 Task:  Click on Golf Select Pick Sheet First name Ava Last name Lewis and  Email softage.6@softage.net Group 1 Viktor Hovland Group 2 Collin Morikawa Bonus Golfer Viktor Hovland Group 3 Tyrrell Hatton Group 4 Keegan Bradley #1 Golfer For The Week Keegan Bradley Tie-Breaker Score 1 Submit pick sheet
Action: Mouse moved to (377, 296)
Screenshot: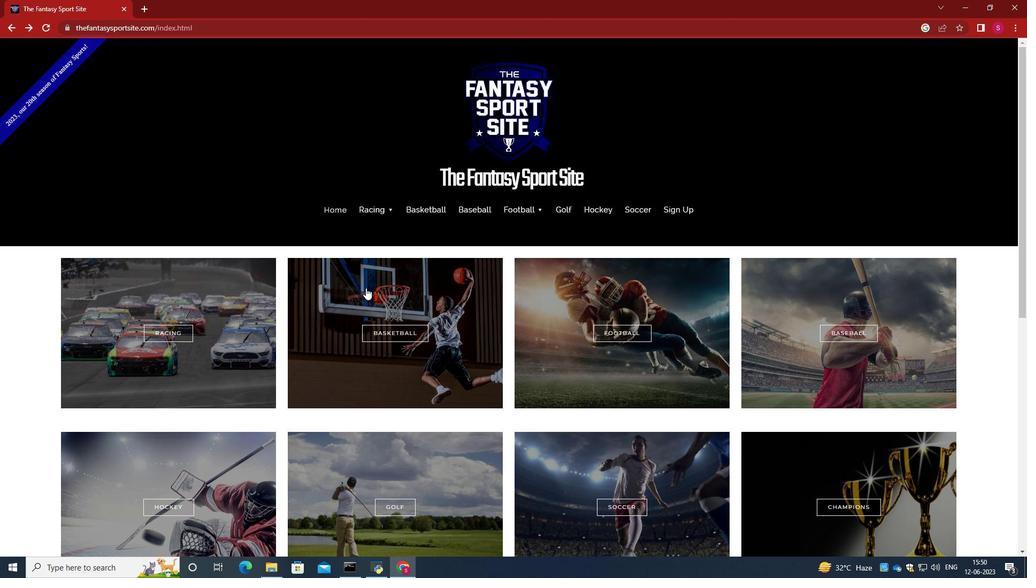 
Action: Mouse scrolled (377, 296) with delta (0, 0)
Screenshot: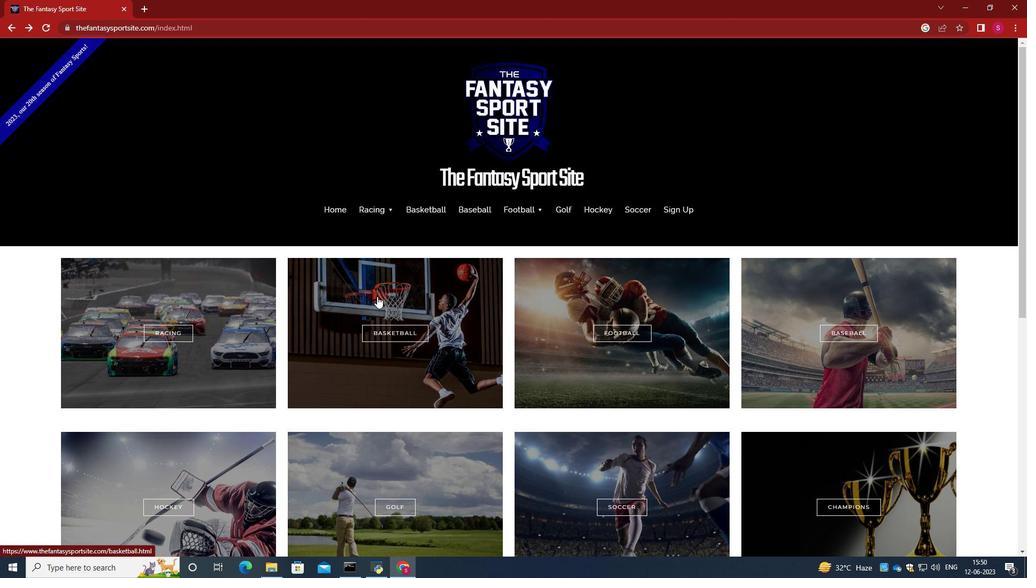 
Action: Mouse scrolled (377, 296) with delta (0, 0)
Screenshot: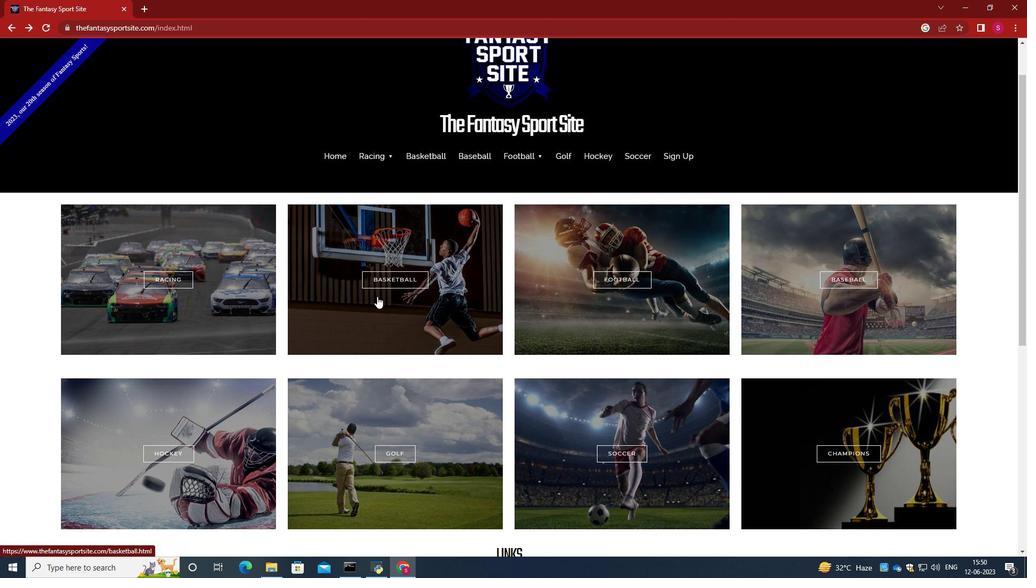 
Action: Mouse scrolled (377, 296) with delta (0, 0)
Screenshot: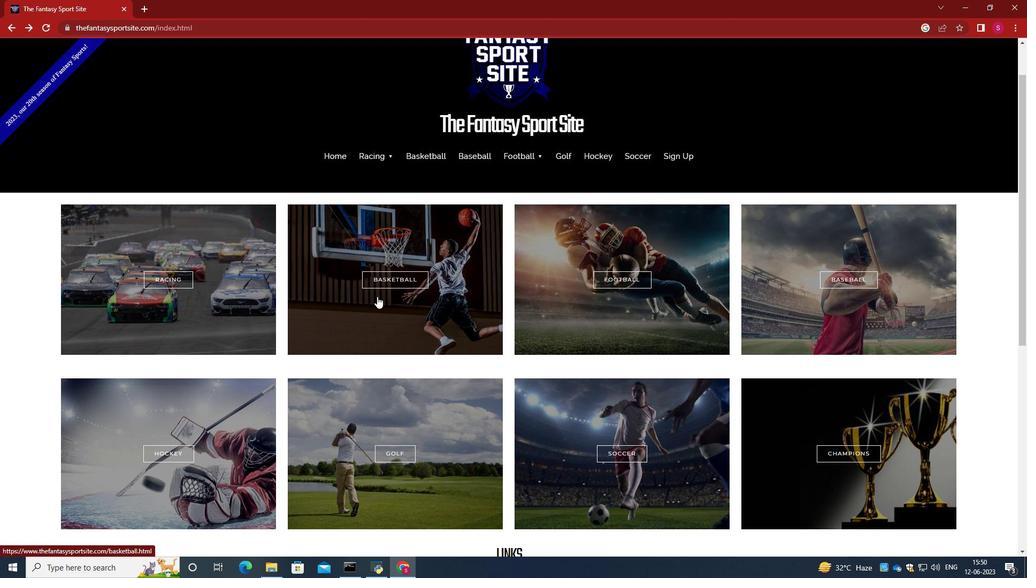 
Action: Mouse moved to (401, 340)
Screenshot: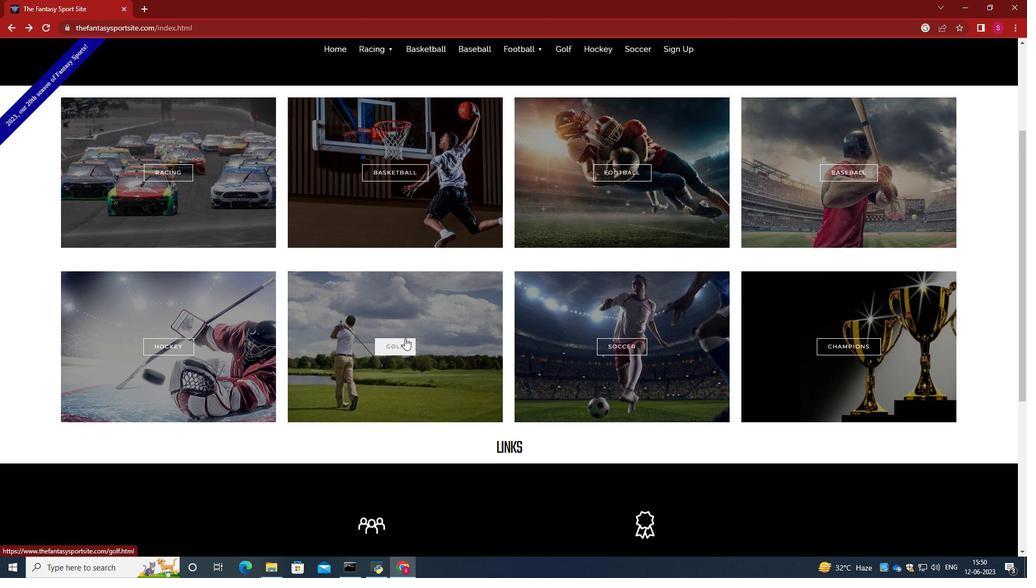 
Action: Mouse pressed left at (401, 340)
Screenshot: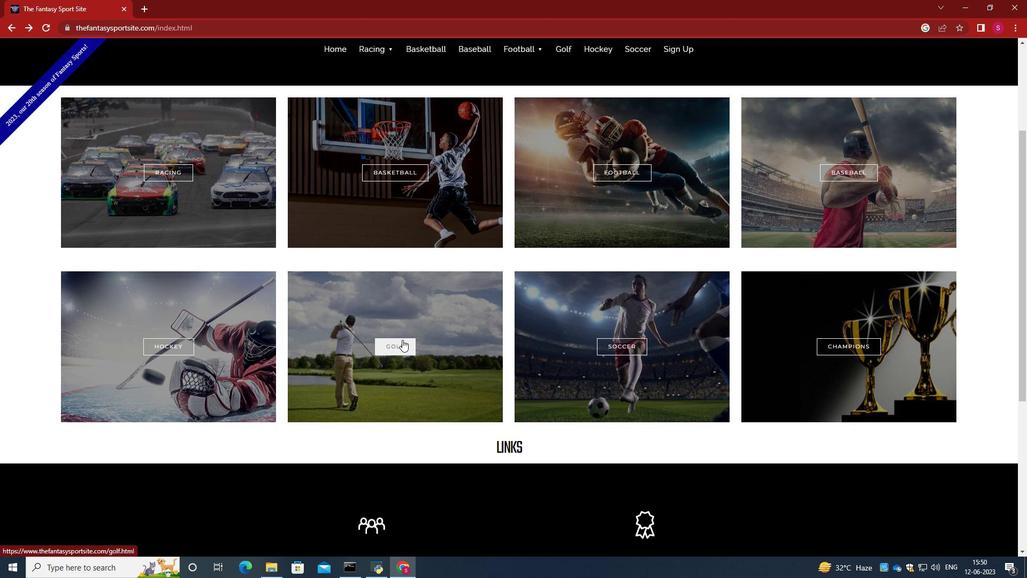
Action: Mouse moved to (445, 336)
Screenshot: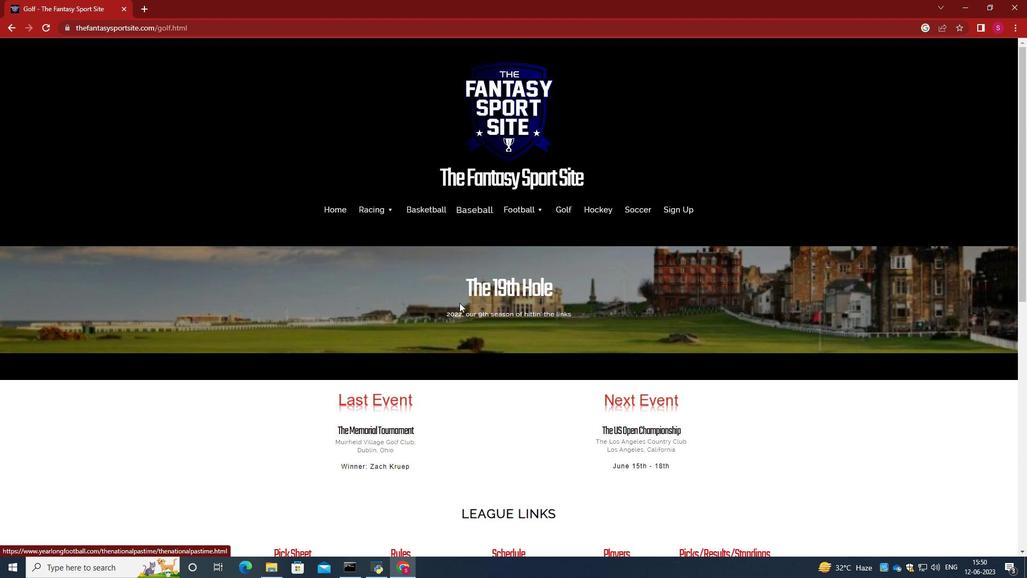 
Action: Mouse scrolled (445, 335) with delta (0, 0)
Screenshot: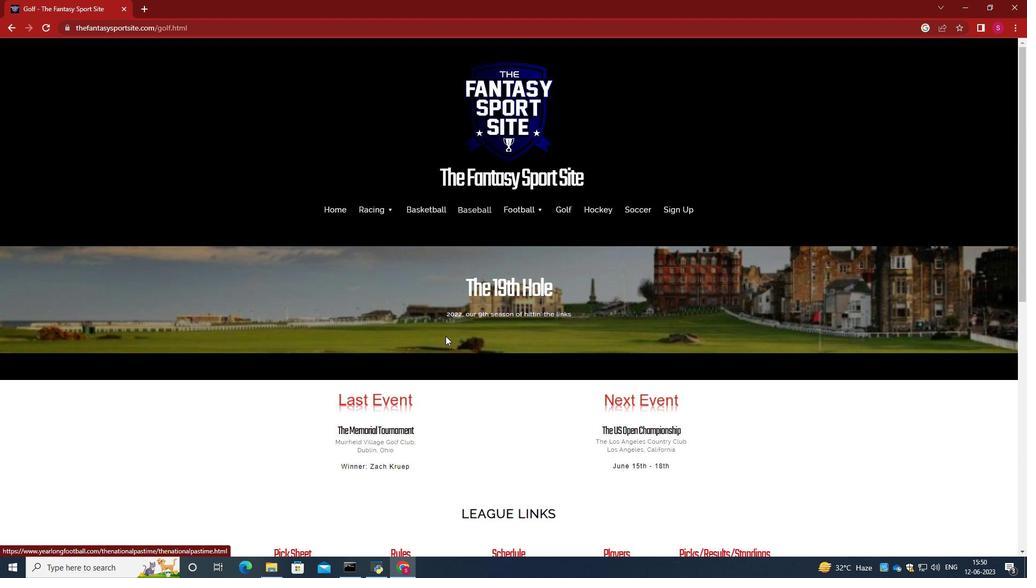 
Action: Mouse scrolled (445, 335) with delta (0, 0)
Screenshot: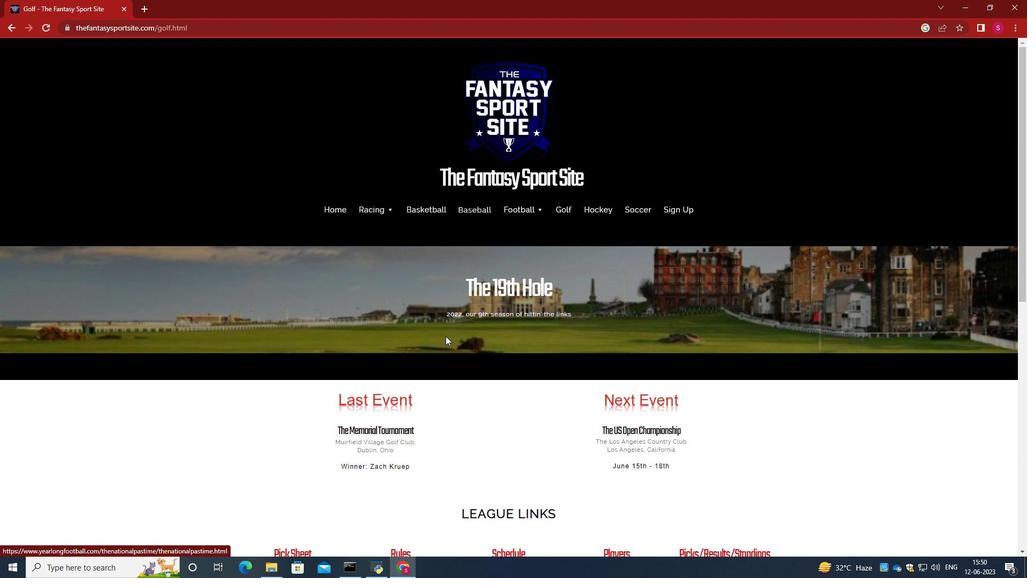 
Action: Mouse scrolled (445, 335) with delta (0, 0)
Screenshot: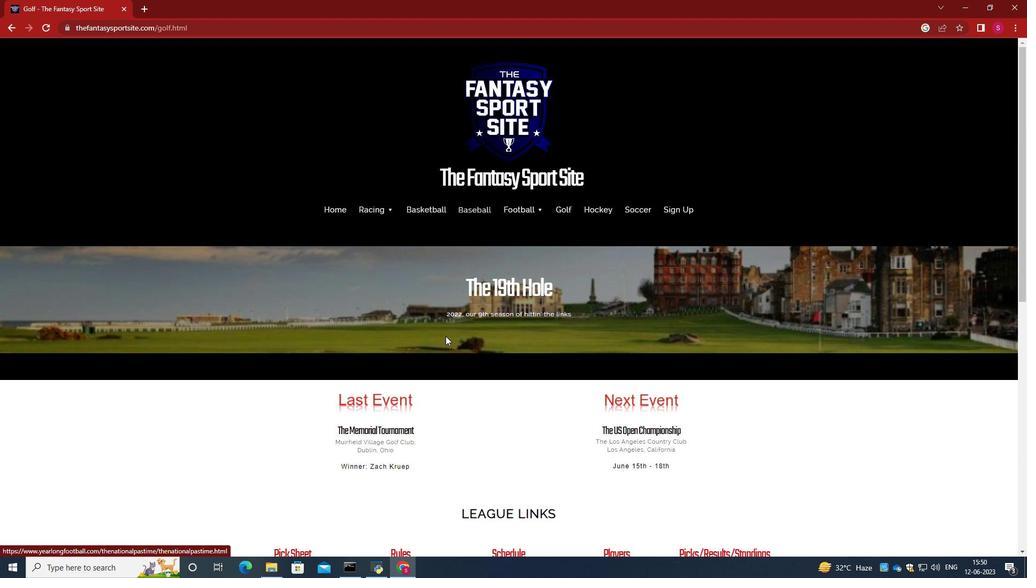 
Action: Mouse scrolled (445, 335) with delta (0, 0)
Screenshot: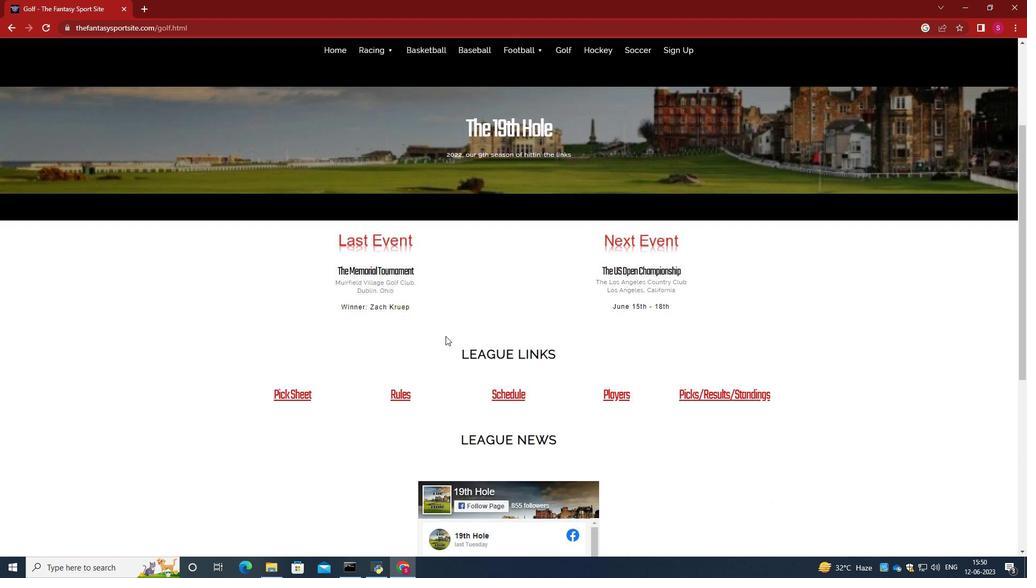 
Action: Mouse scrolled (445, 335) with delta (0, 0)
Screenshot: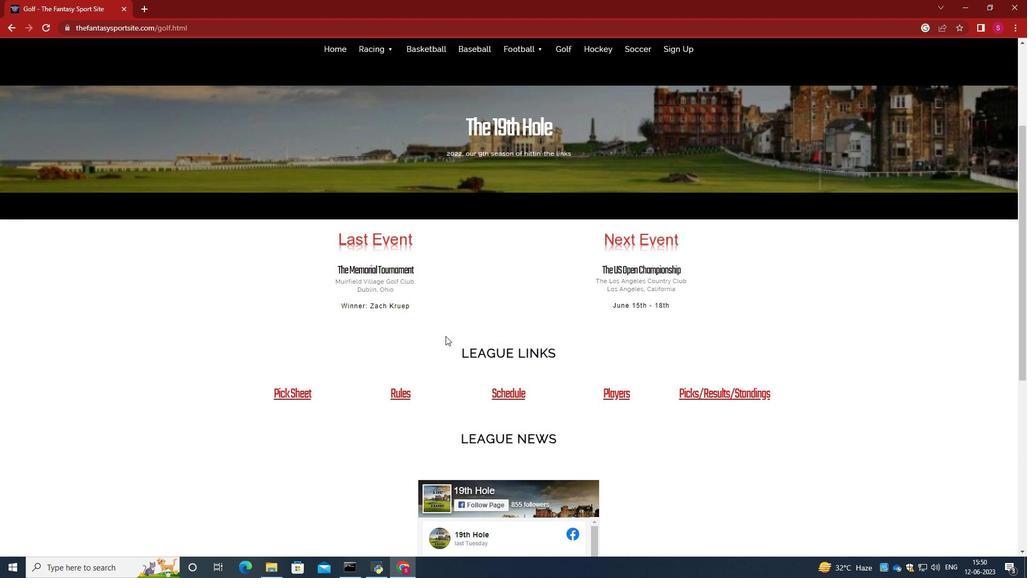 
Action: Mouse moved to (300, 288)
Screenshot: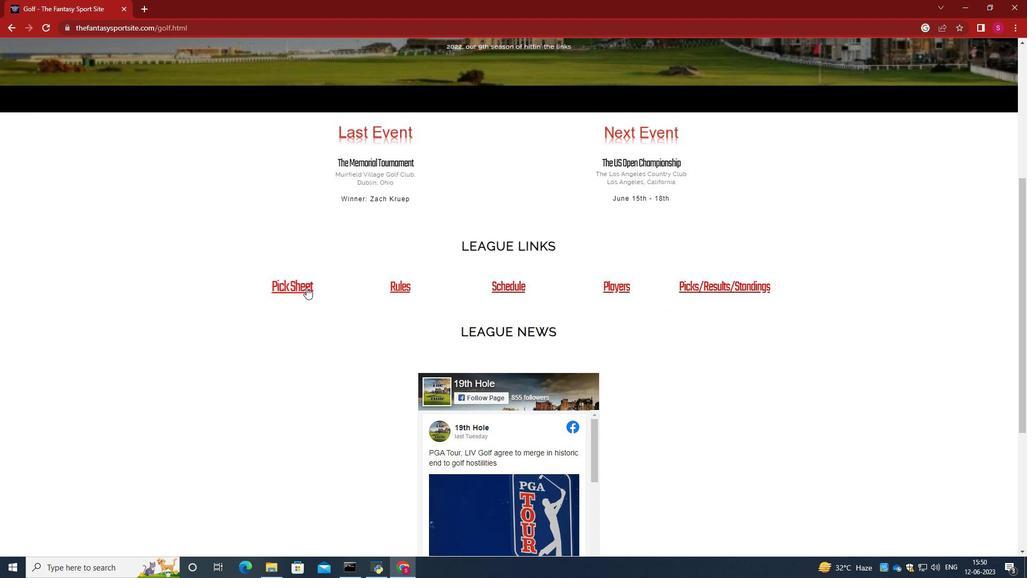 
Action: Mouse pressed left at (300, 288)
Screenshot: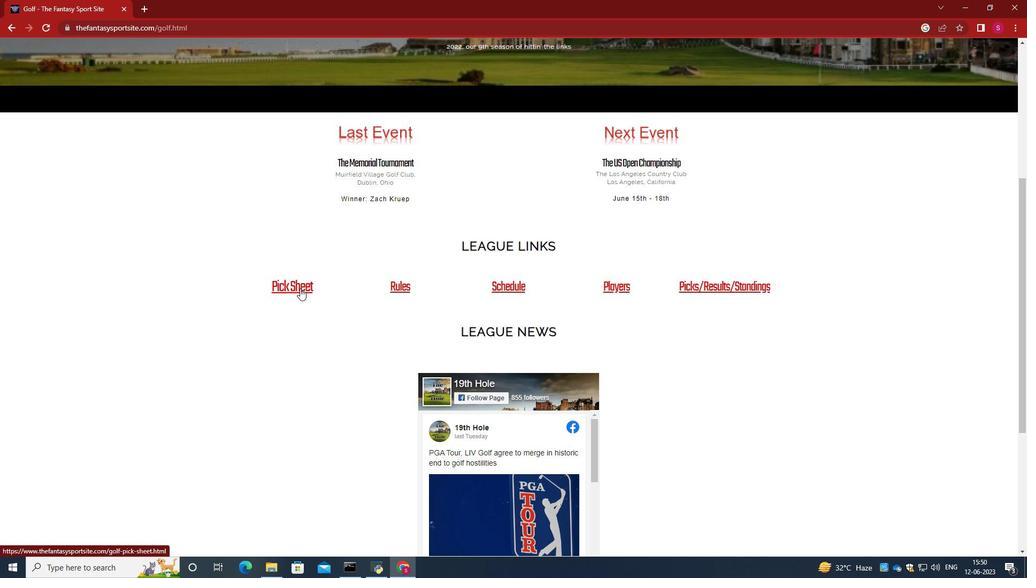 
Action: Mouse moved to (503, 229)
Screenshot: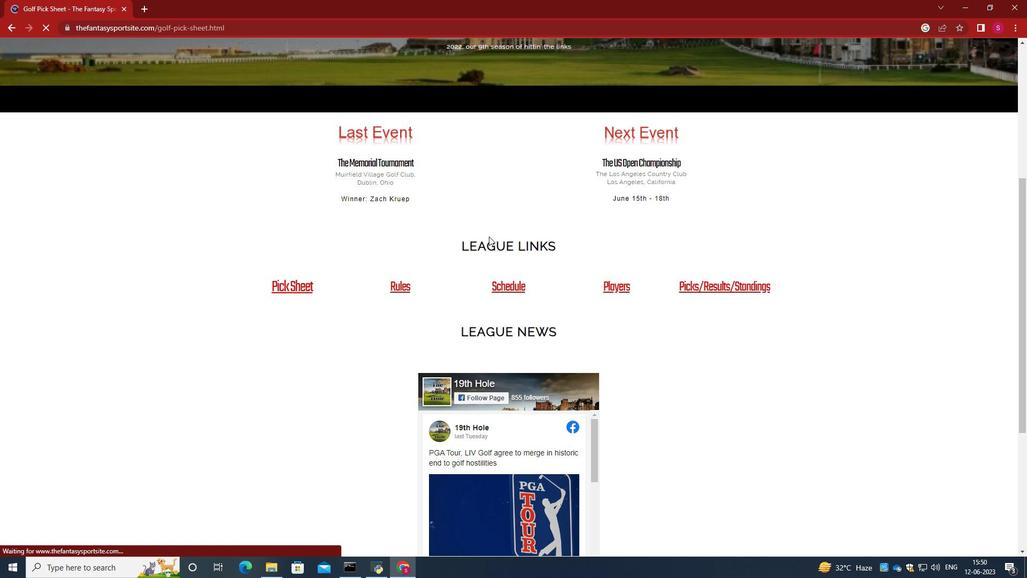 
Action: Mouse scrolled (503, 228) with delta (0, 0)
Screenshot: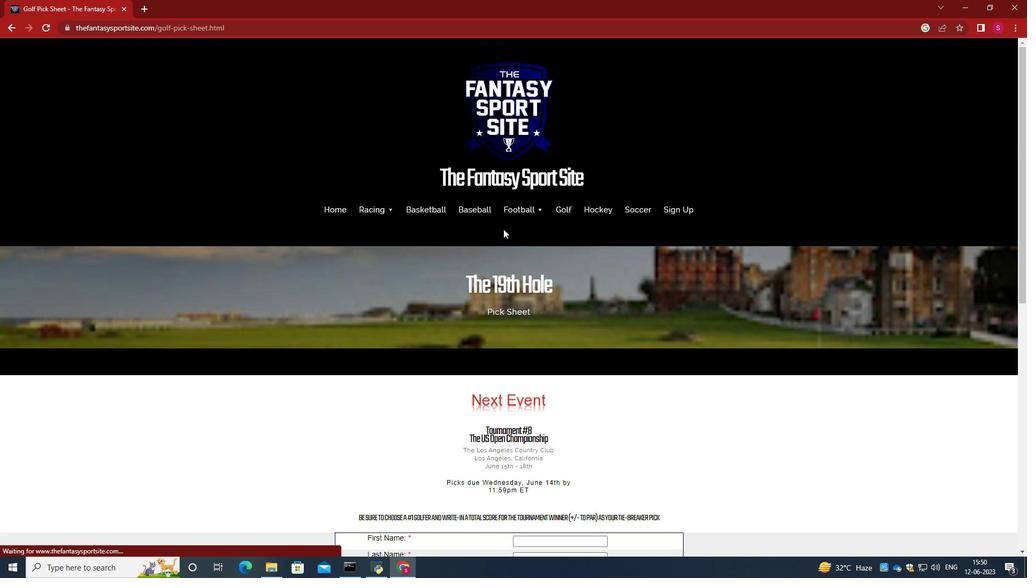 
Action: Mouse scrolled (503, 228) with delta (0, 0)
Screenshot: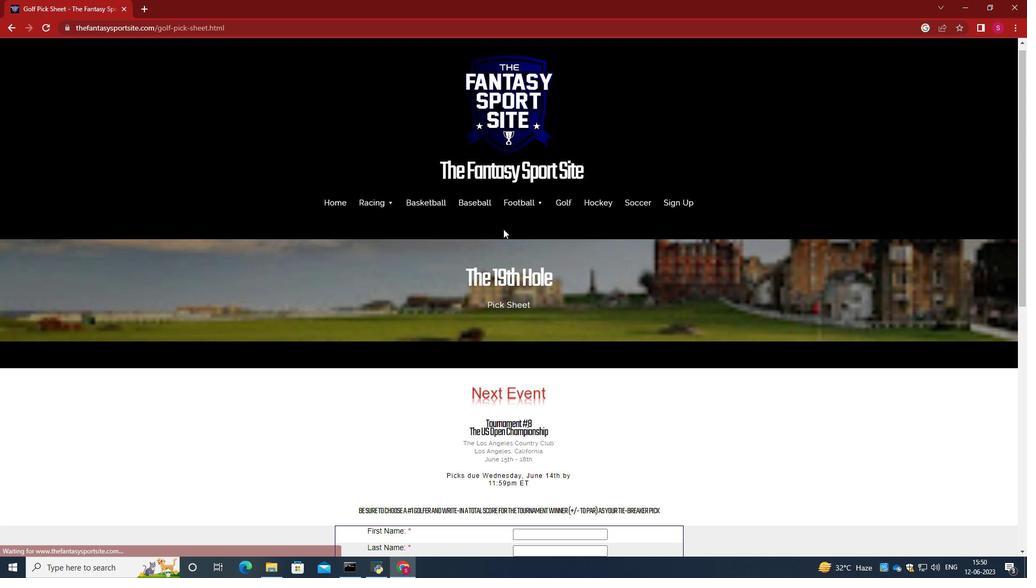 
Action: Mouse scrolled (503, 228) with delta (0, 0)
Screenshot: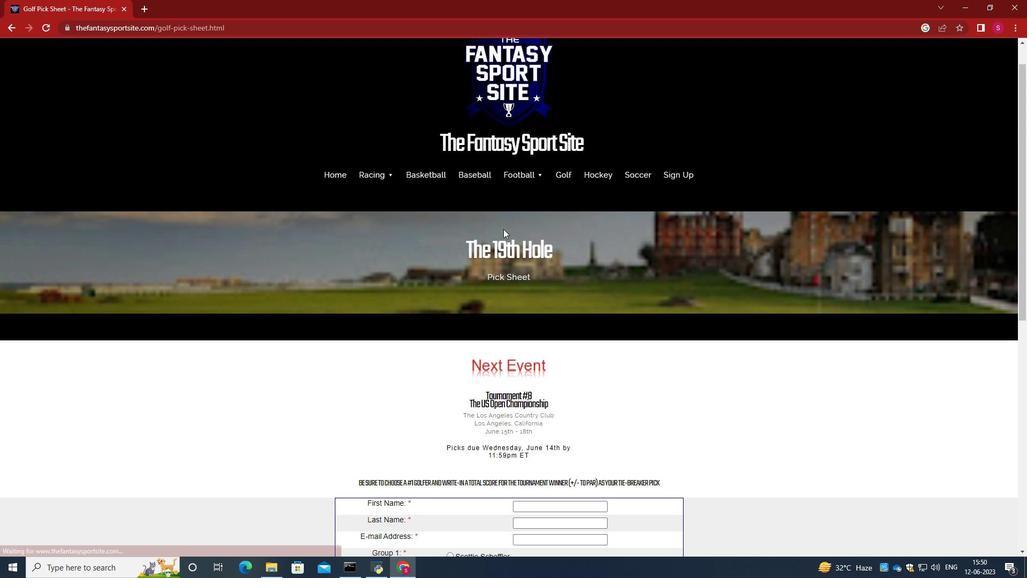 
Action: Mouse moved to (517, 262)
Screenshot: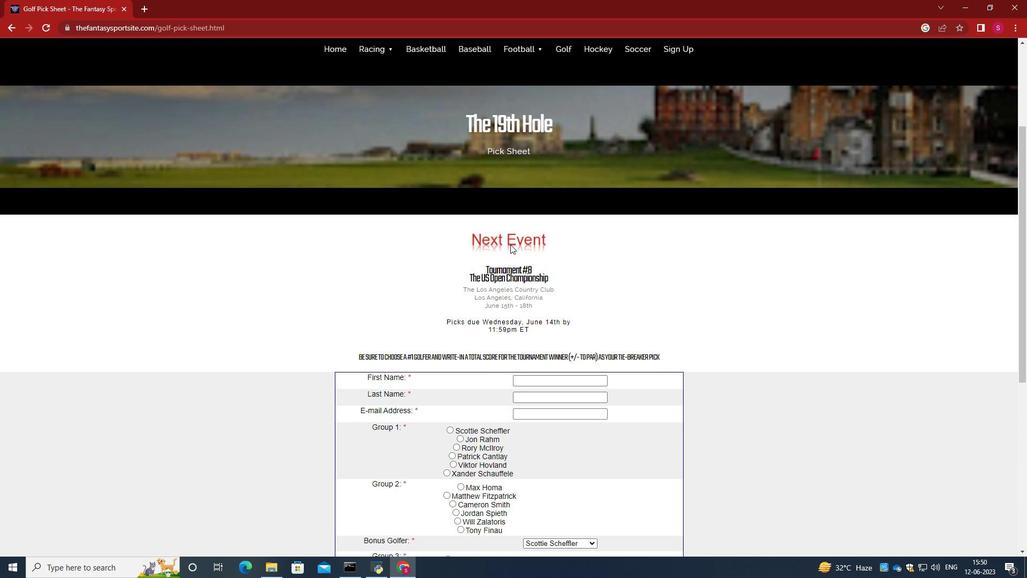 
Action: Mouse scrolled (517, 261) with delta (0, 0)
Screenshot: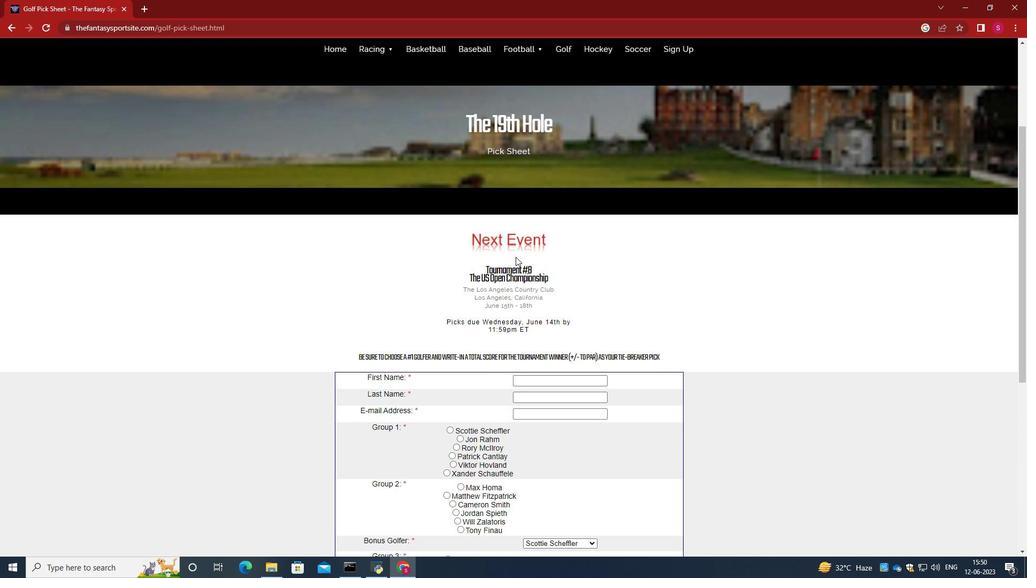 
Action: Mouse moved to (542, 328)
Screenshot: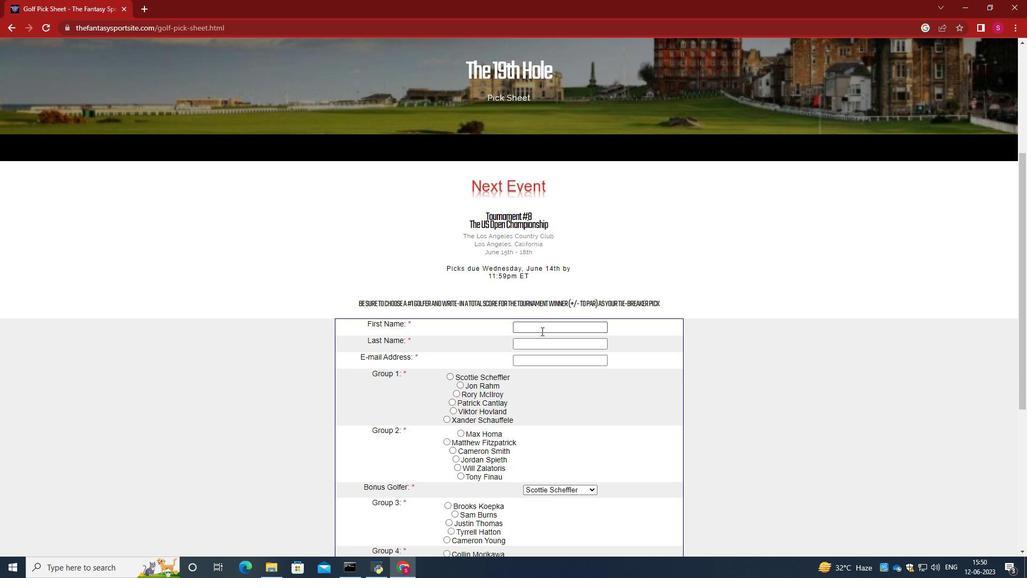 
Action: Mouse scrolled (542, 327) with delta (0, 0)
Screenshot: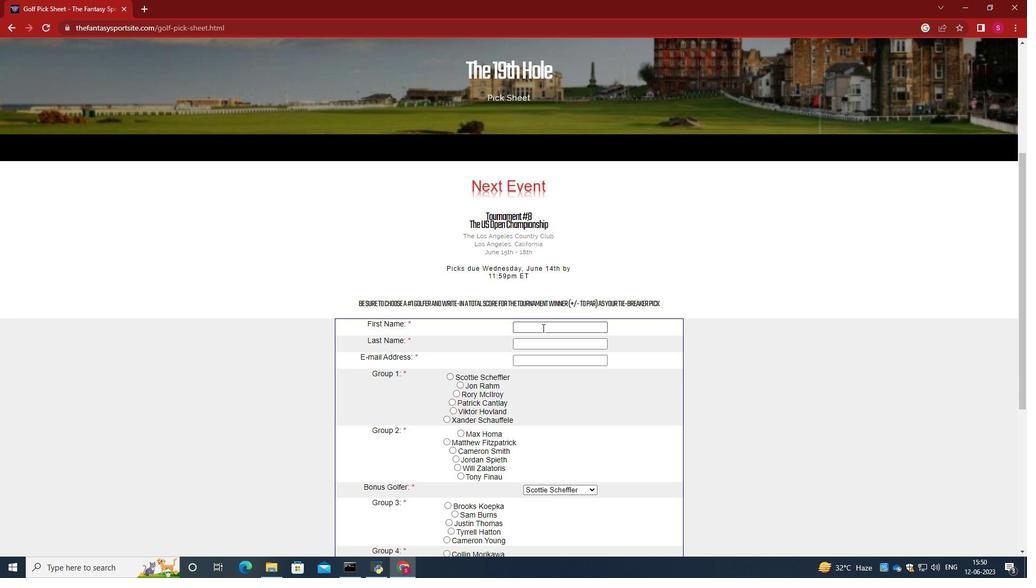 
Action: Mouse moved to (540, 271)
Screenshot: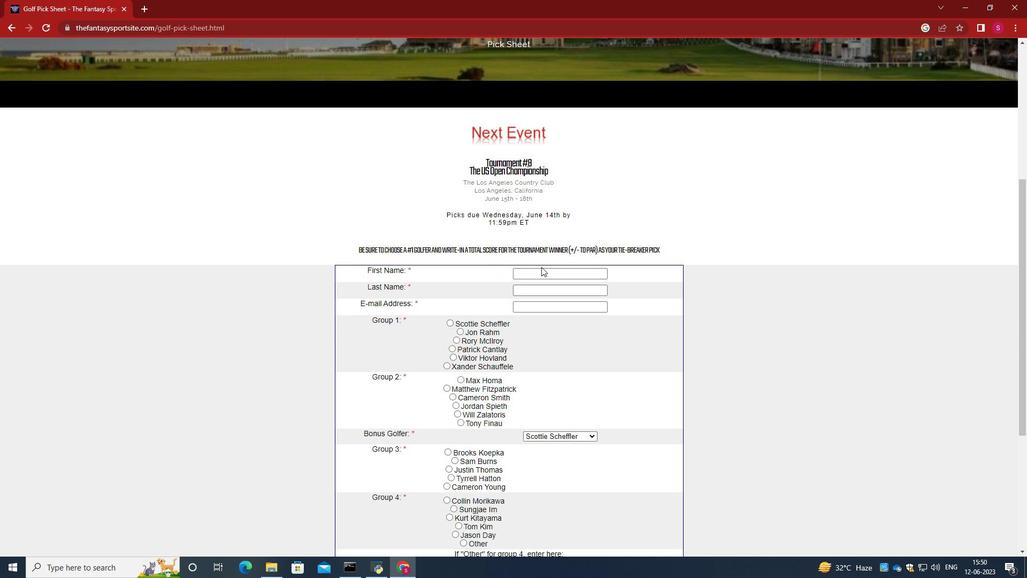 
Action: Mouse pressed left at (540, 271)
Screenshot: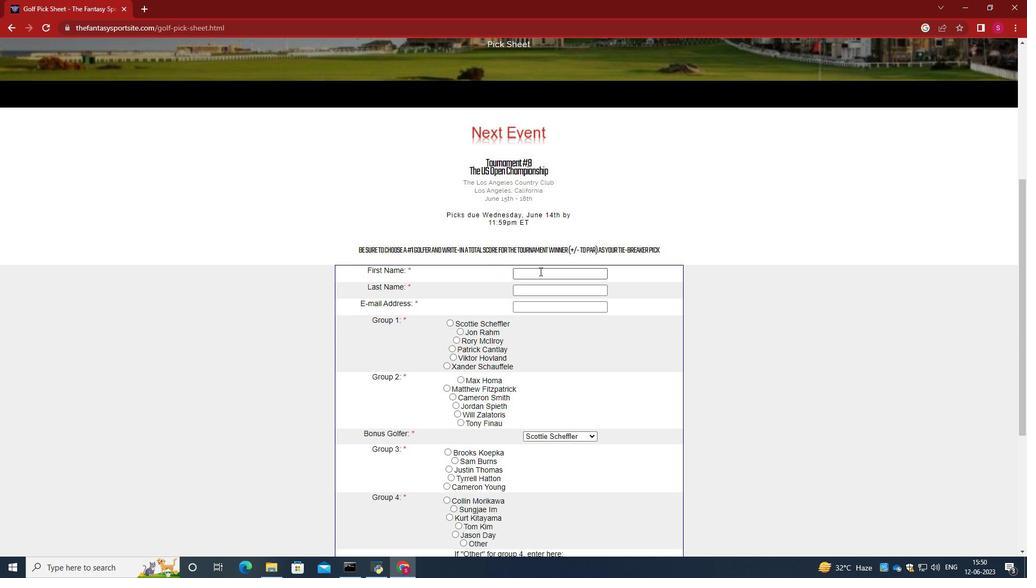 
Action: Key pressed <Key.caps_lock><Key.caps_lock><Key.caps_lock>A<Key.caps_lock>ca<Key.backspace><Key.backspace>va<Key.tab><Key.caps_lock>L<Key.caps_lock>ewis<Key.tab>softage.6<Key.shift>@softage.net
Screenshot: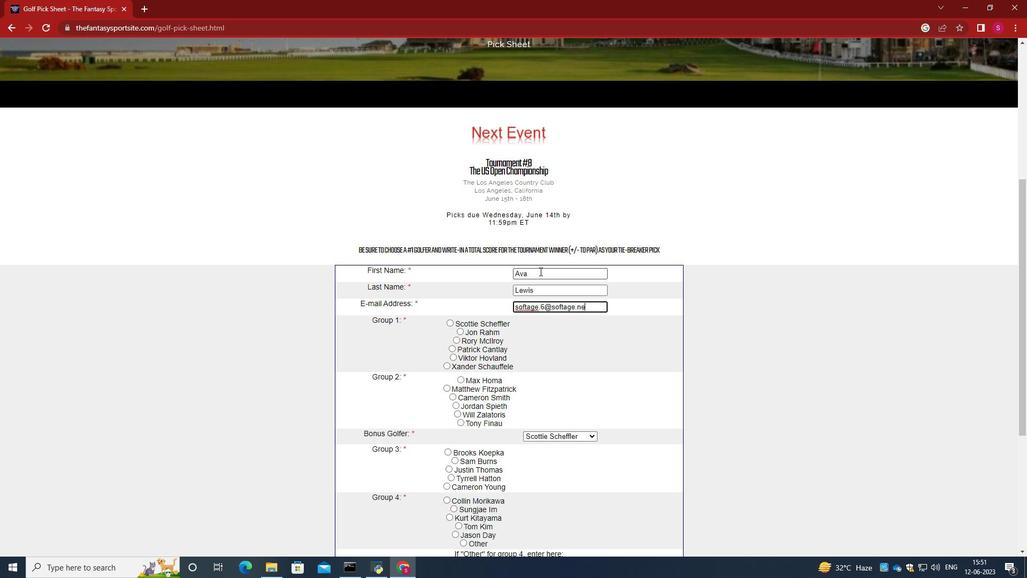 
Action: Mouse moved to (579, 327)
Screenshot: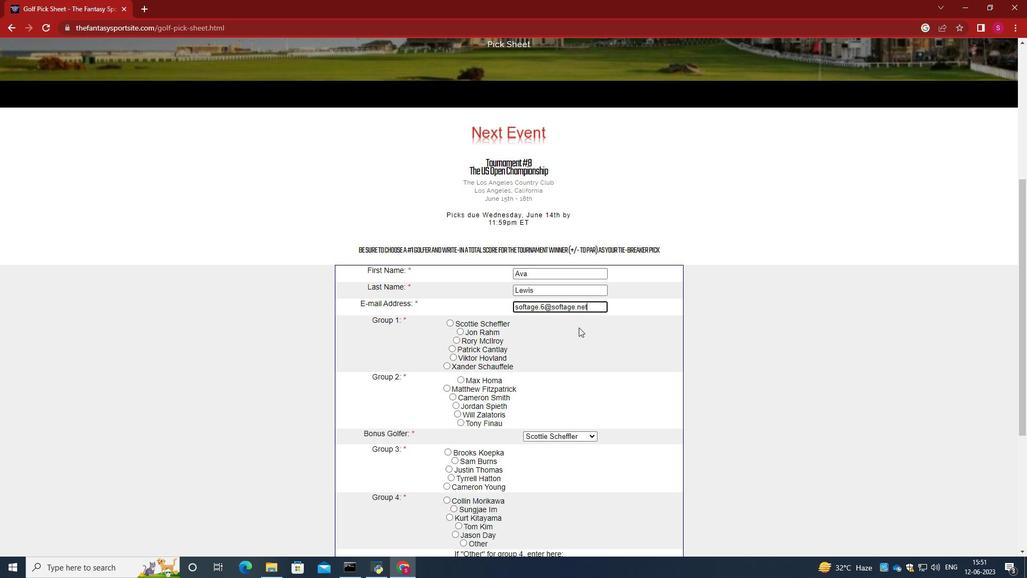 
Action: Mouse pressed left at (579, 327)
Screenshot: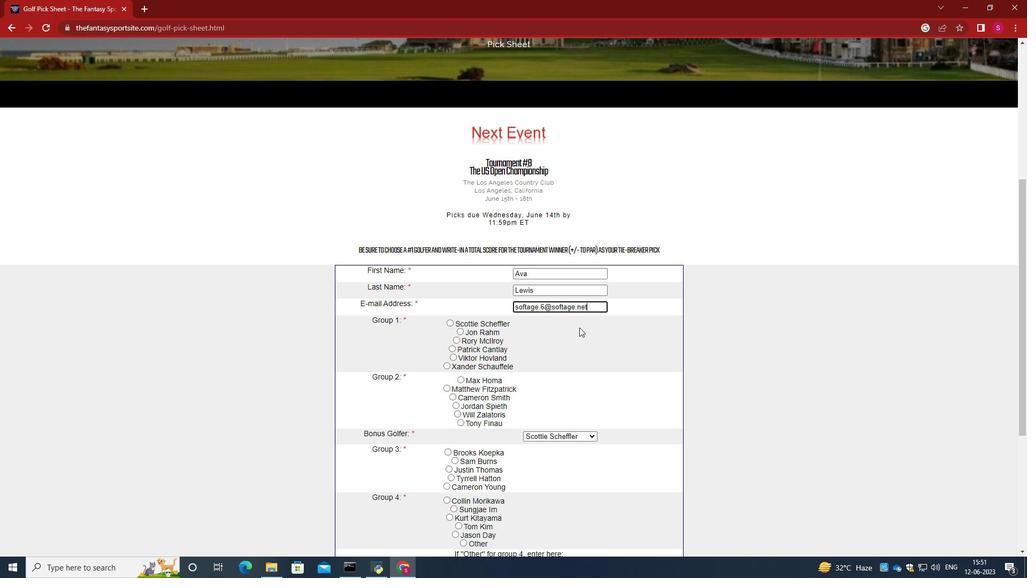 
Action: Mouse moved to (452, 358)
Screenshot: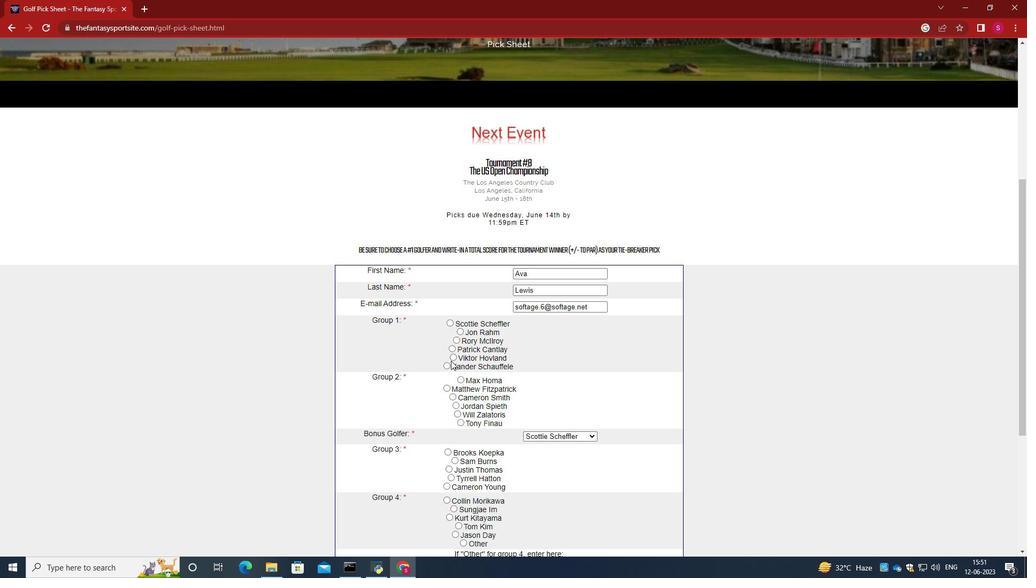 
Action: Mouse pressed left at (452, 358)
Screenshot: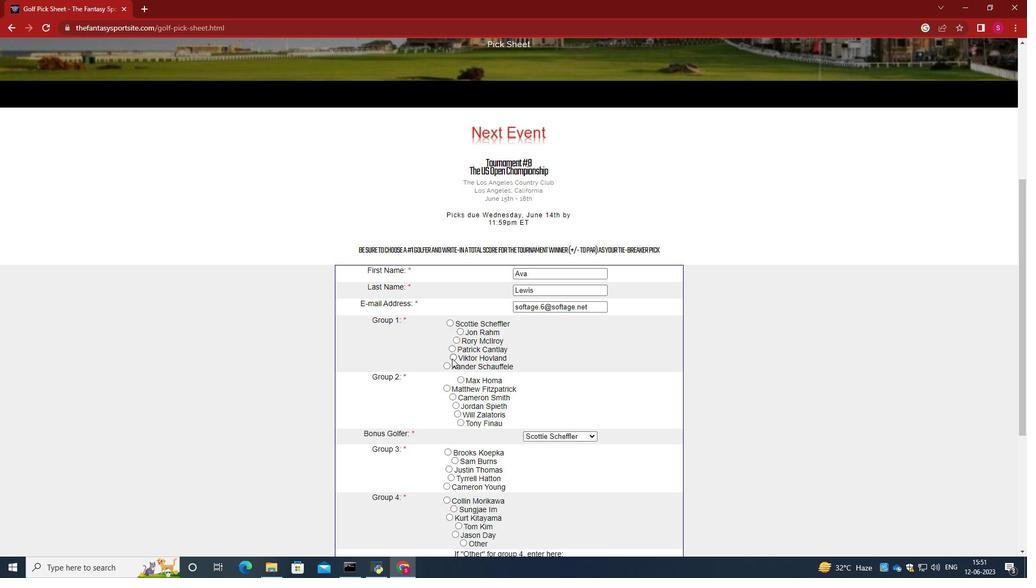 
Action: Mouse moved to (529, 353)
Screenshot: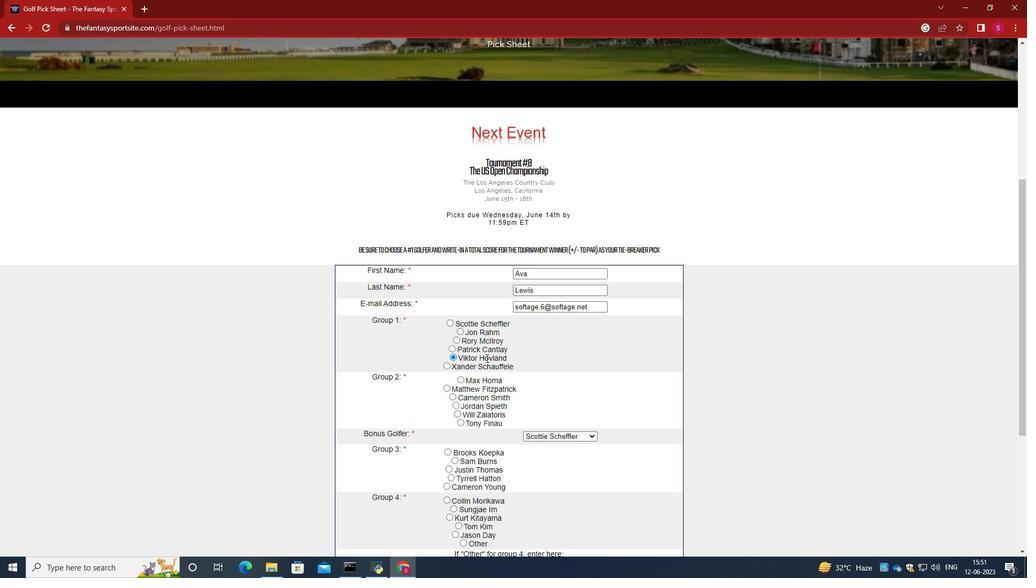 
Action: Mouse scrolled (529, 352) with delta (0, 0)
Screenshot: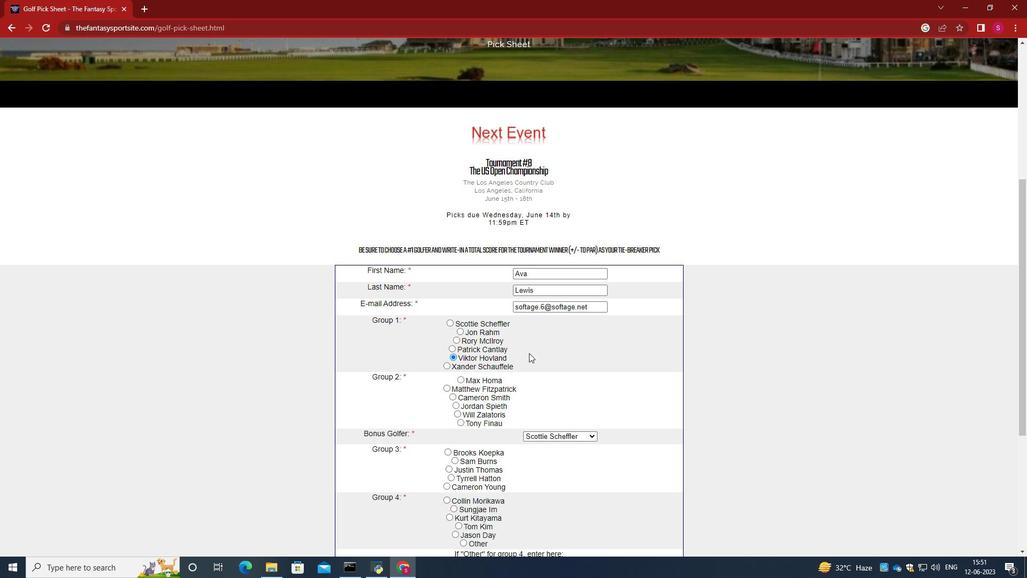 
Action: Mouse moved to (458, 355)
Screenshot: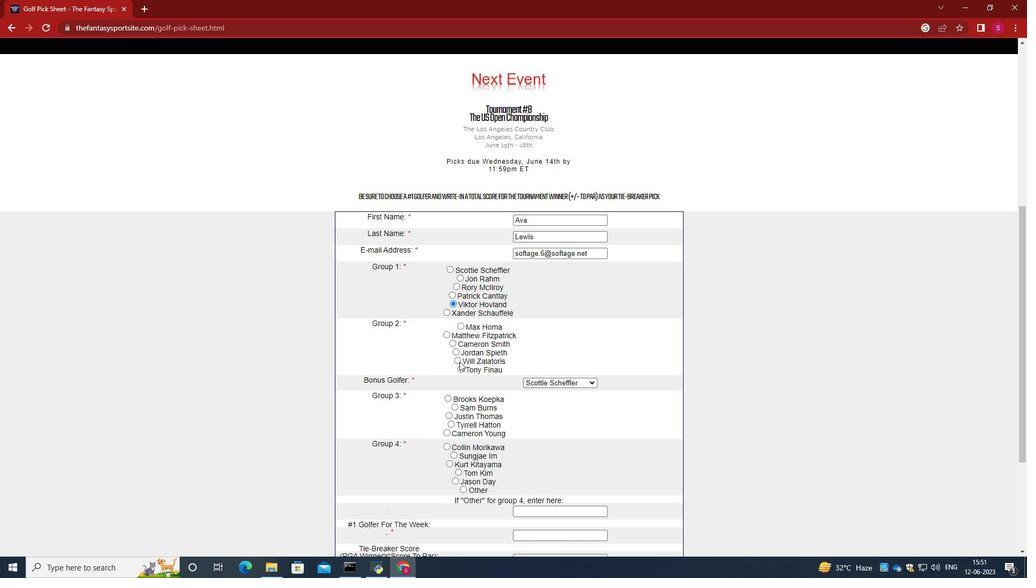 
Action: Mouse pressed left at (458, 355)
Screenshot: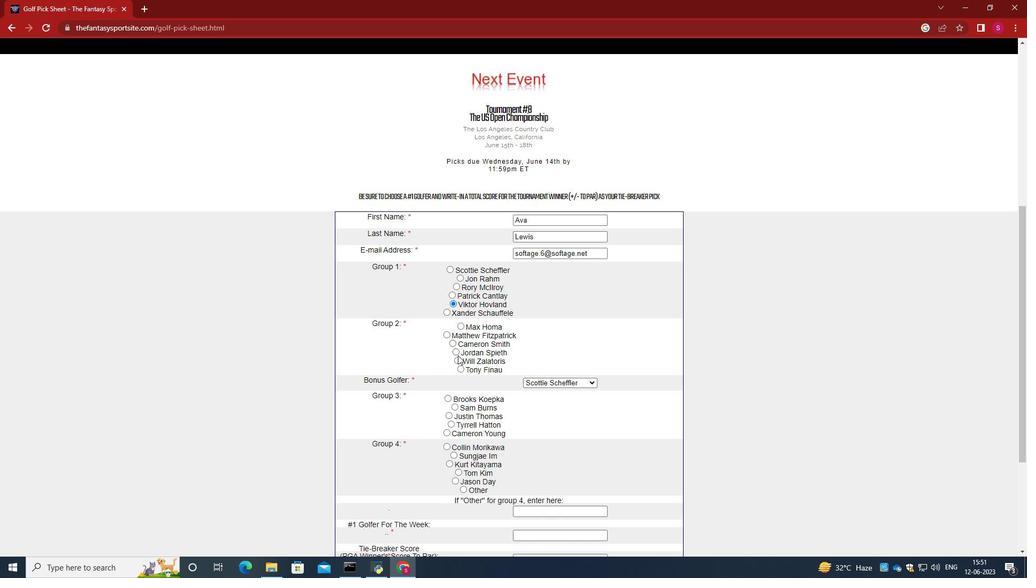 
Action: Mouse moved to (455, 353)
Screenshot: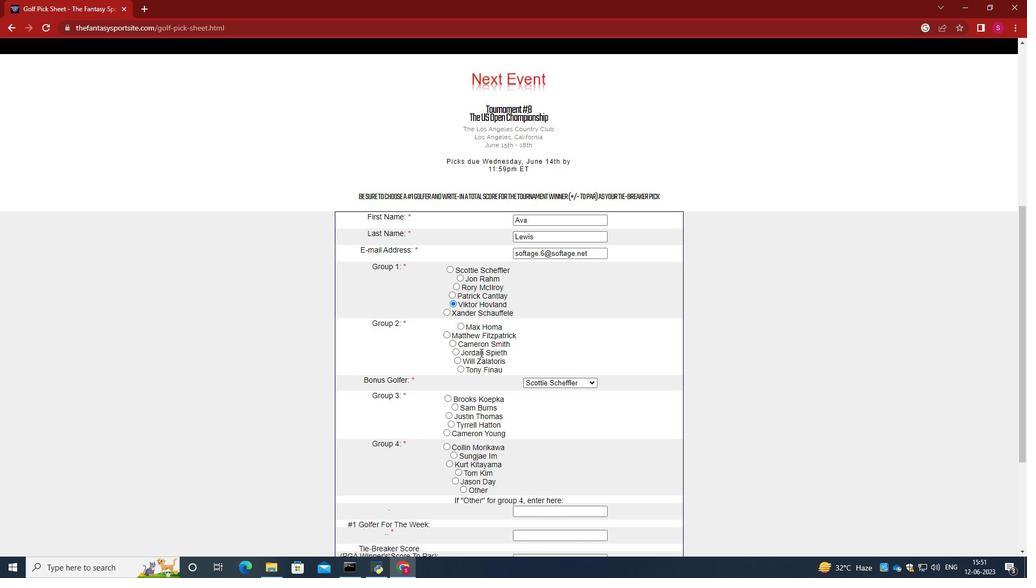 
Action: Mouse pressed left at (455, 353)
Screenshot: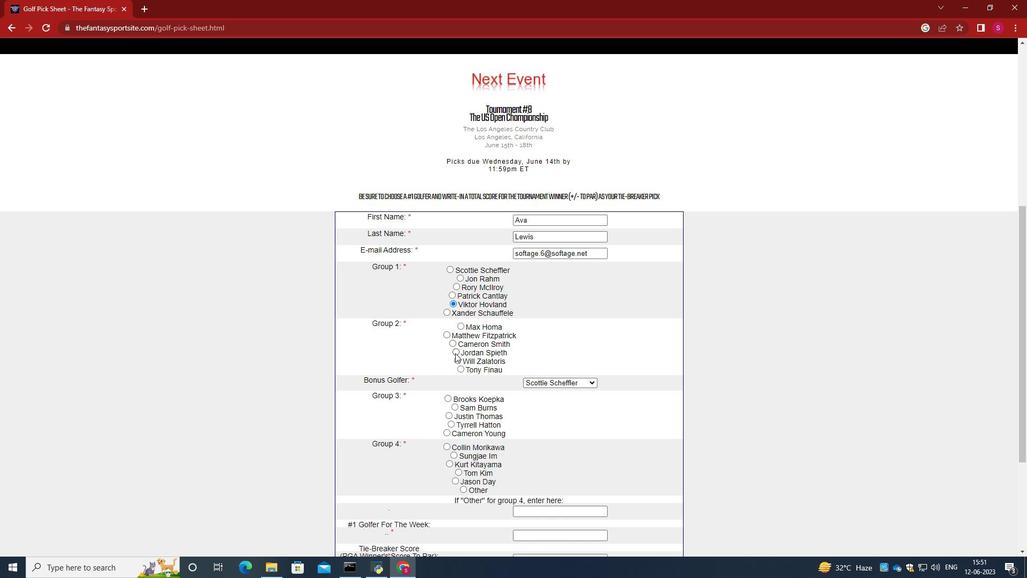 
Action: Mouse moved to (582, 350)
Screenshot: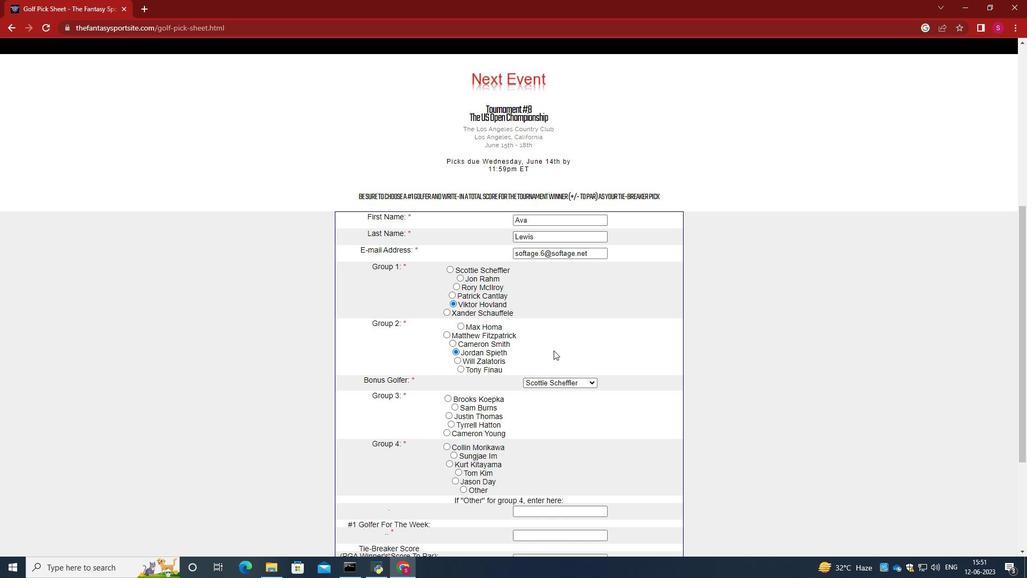 
Action: Mouse scrolled (582, 350) with delta (0, 0)
Screenshot: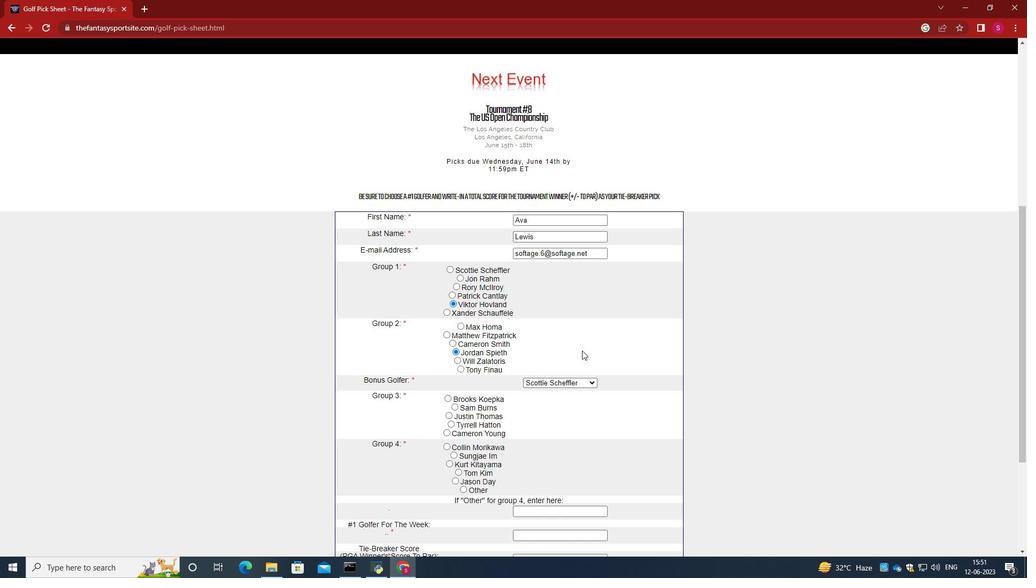 
Action: Mouse scrolled (582, 350) with delta (0, 0)
Screenshot: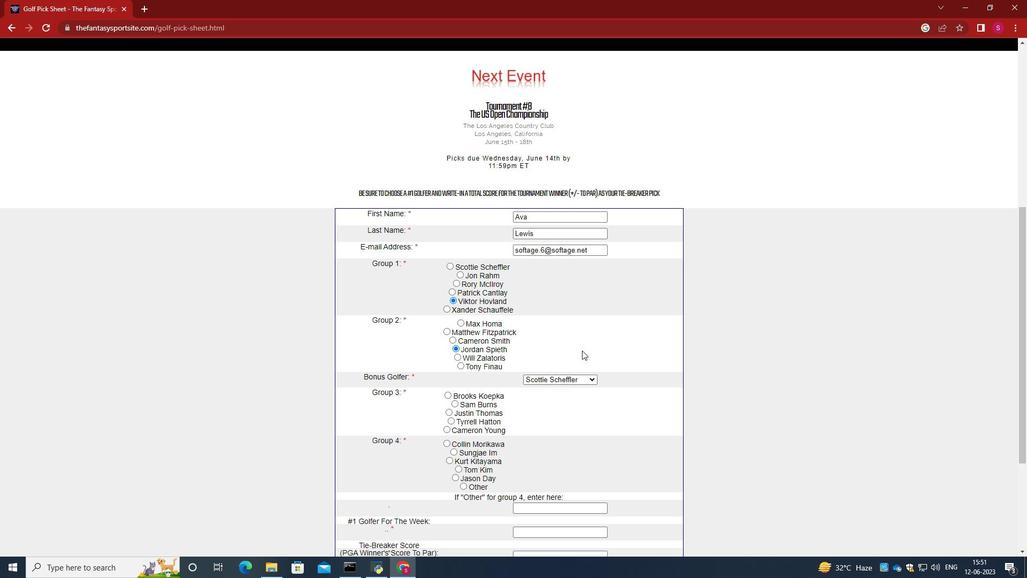 
Action: Mouse moved to (579, 278)
Screenshot: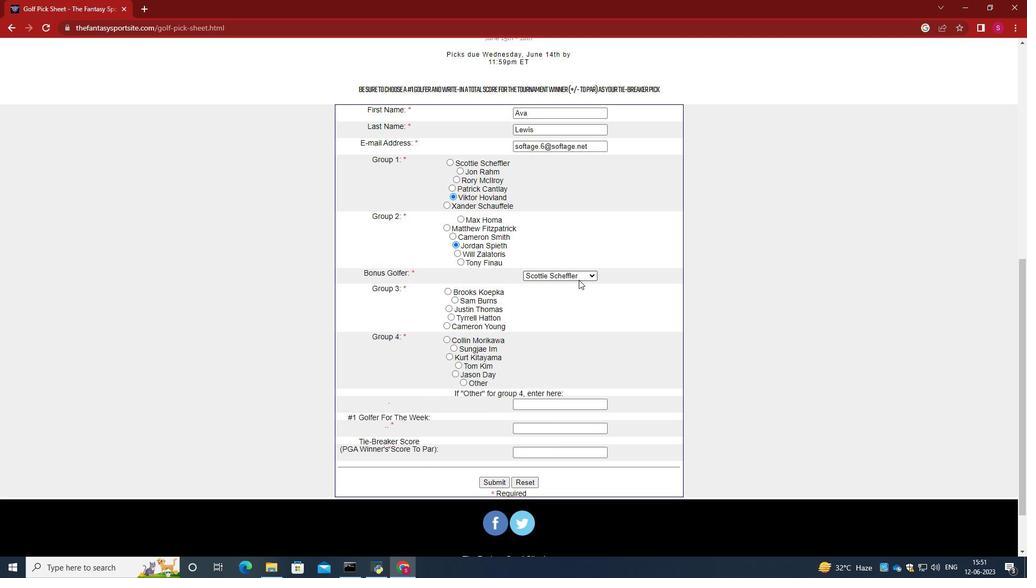 
Action: Mouse pressed left at (579, 278)
Screenshot: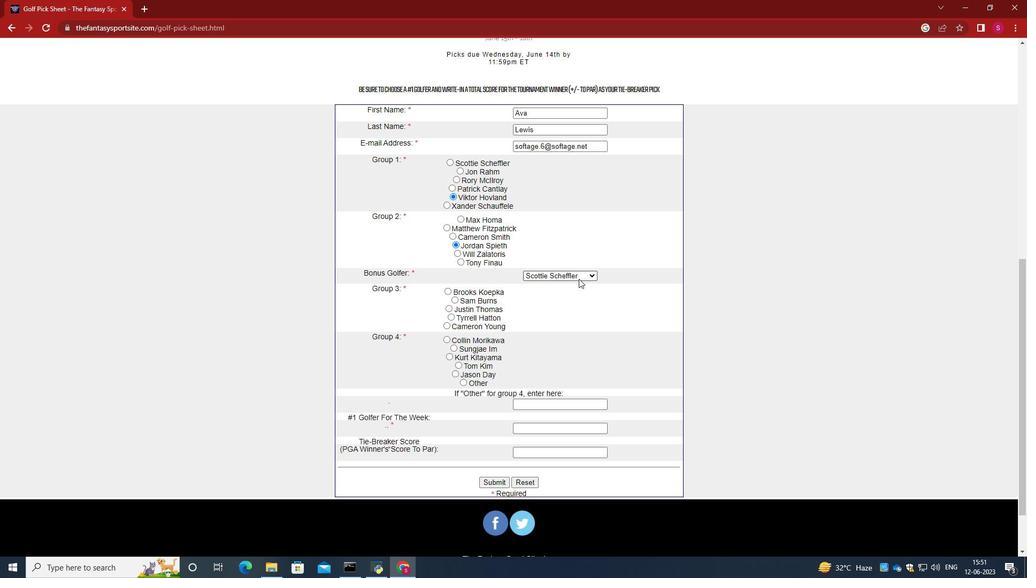 
Action: Mouse moved to (562, 320)
Screenshot: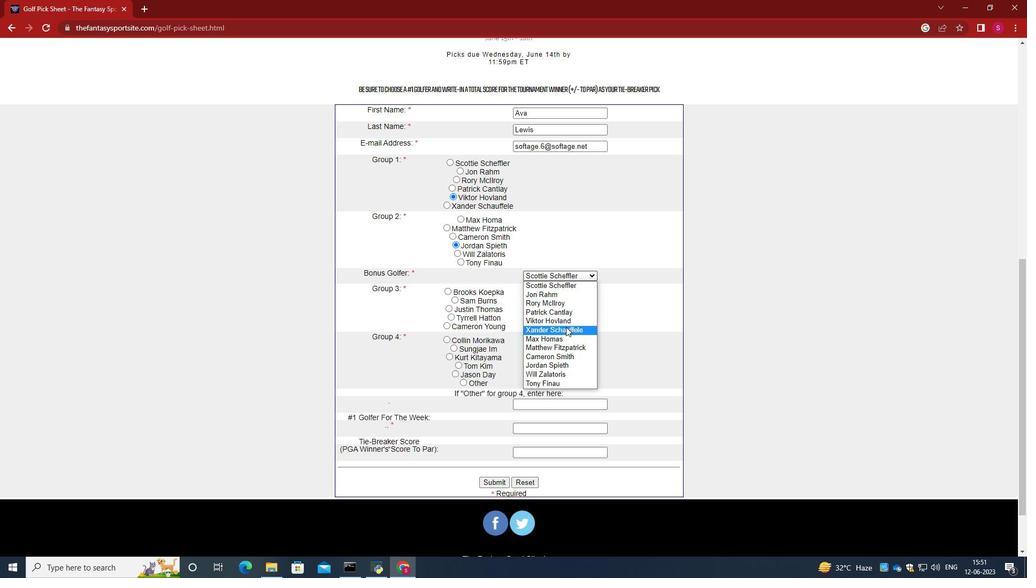 
Action: Mouse pressed left at (562, 320)
Screenshot: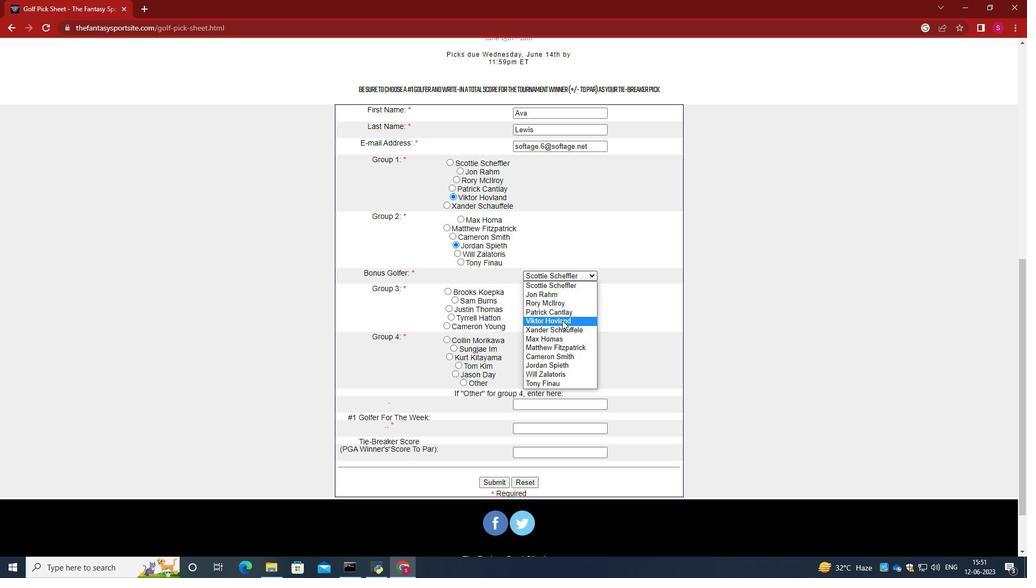 
Action: Mouse moved to (618, 288)
Screenshot: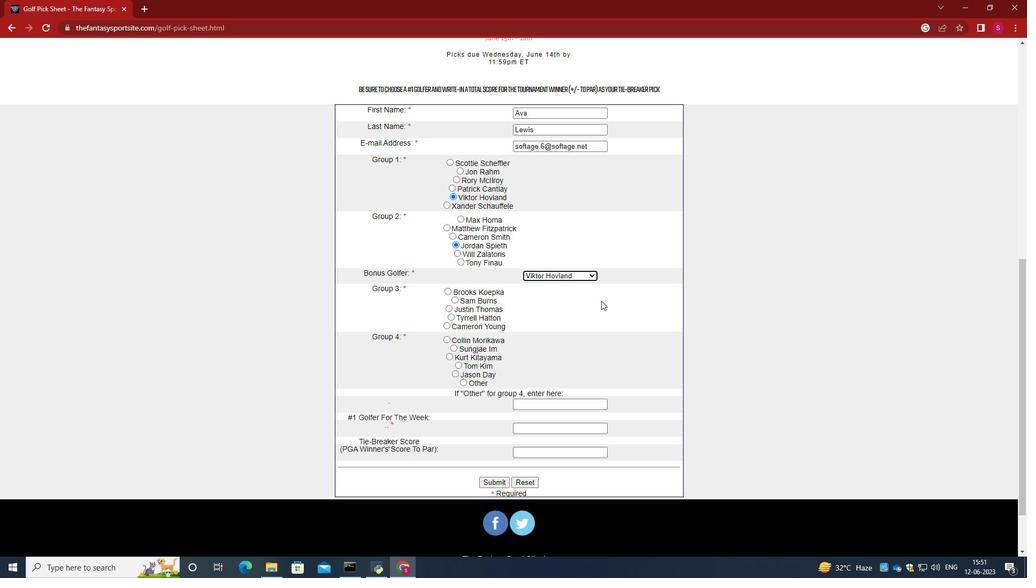 
Action: Mouse scrolled (618, 287) with delta (0, 0)
Screenshot: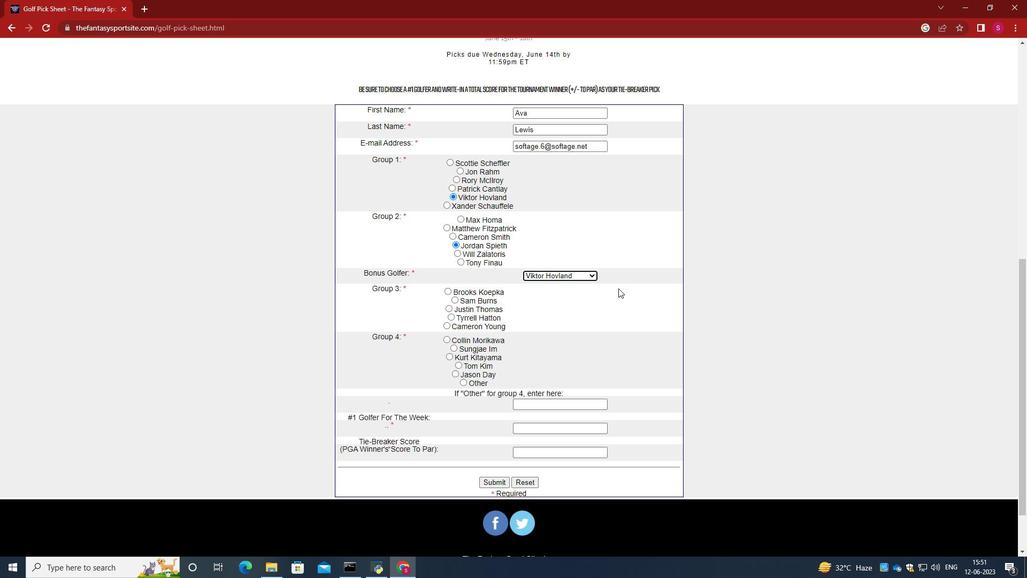 
Action: Mouse moved to (449, 262)
Screenshot: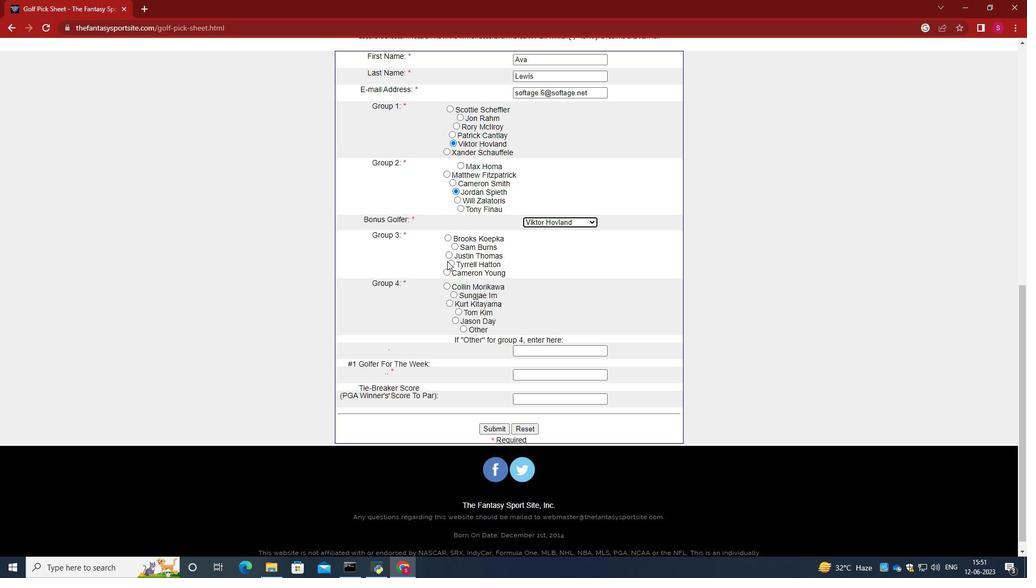 
Action: Mouse pressed left at (449, 262)
Screenshot: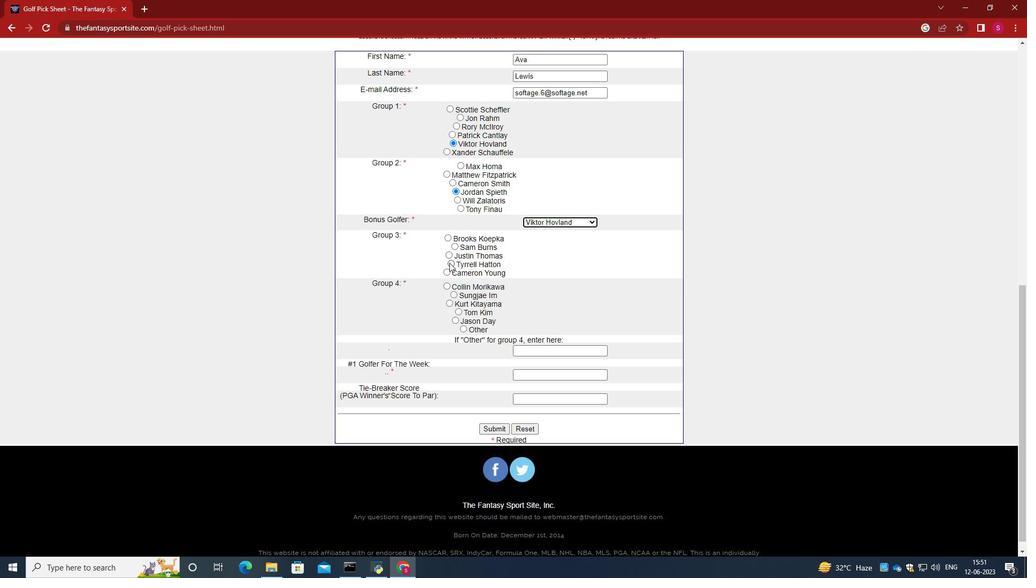 
Action: Mouse moved to (545, 263)
Screenshot: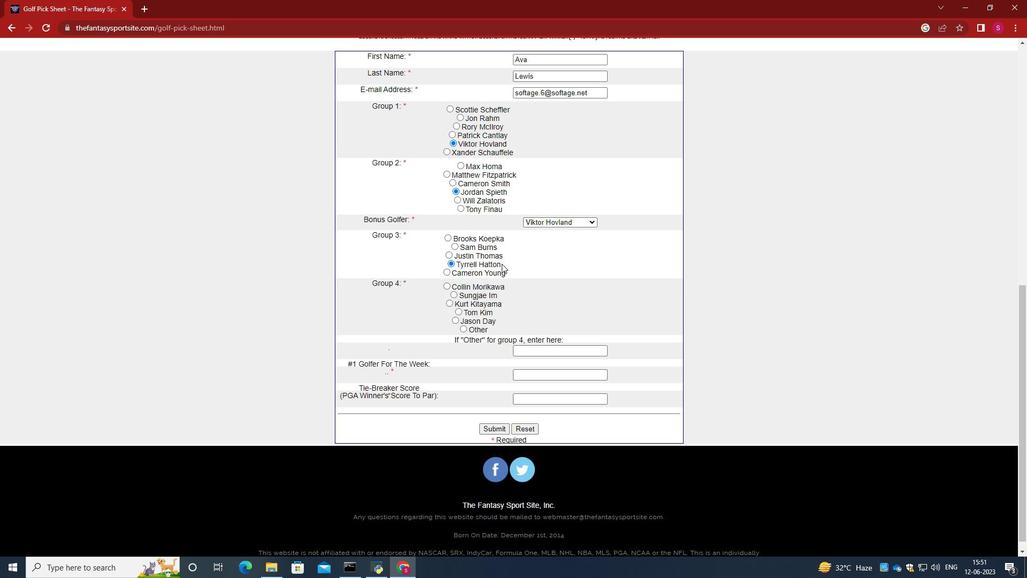 
Action: Mouse pressed left at (545, 263)
Screenshot: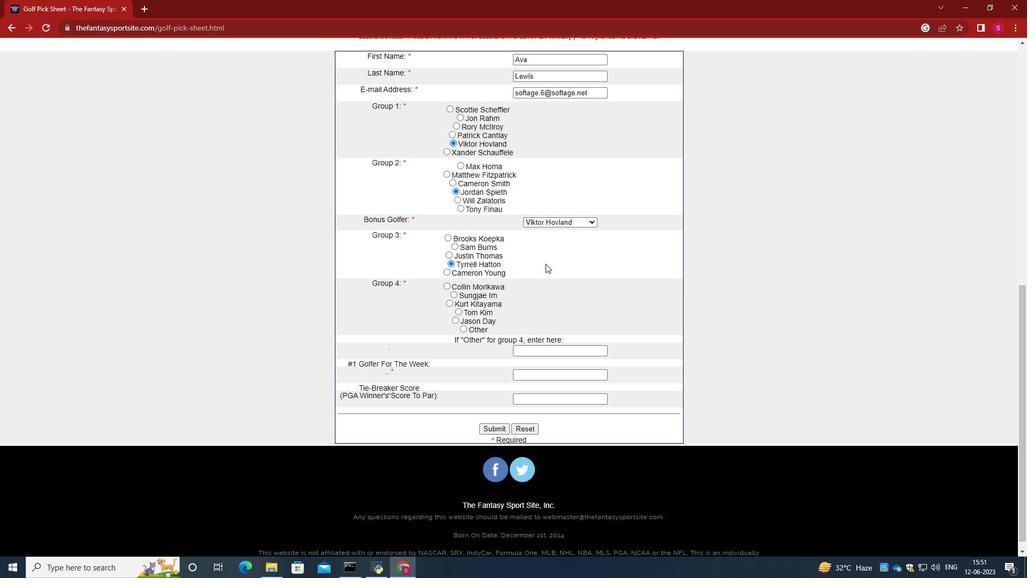 
Action: Mouse moved to (545, 272)
Screenshot: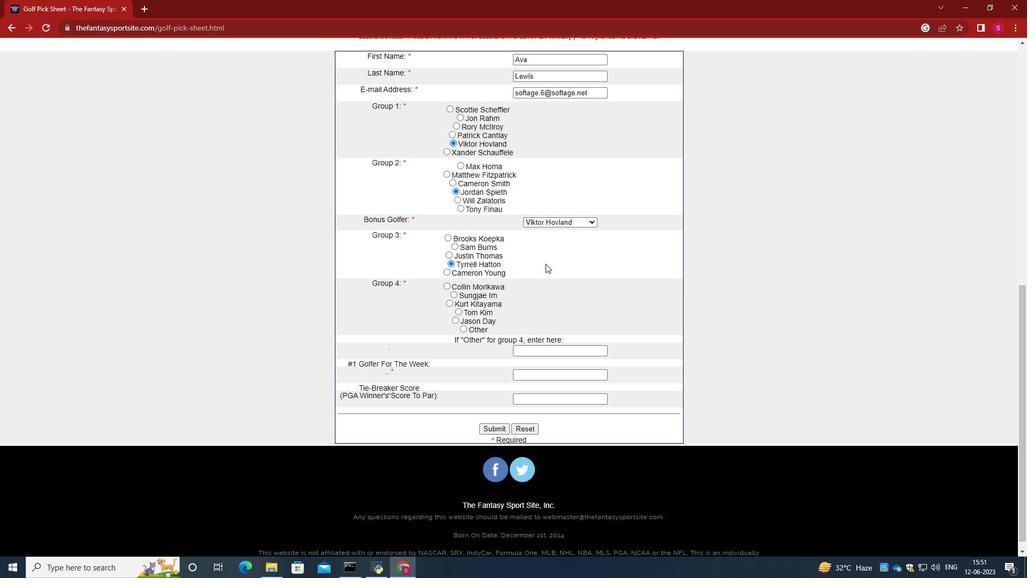 
Action: Mouse scrolled (545, 271) with delta (0, 0)
Screenshot: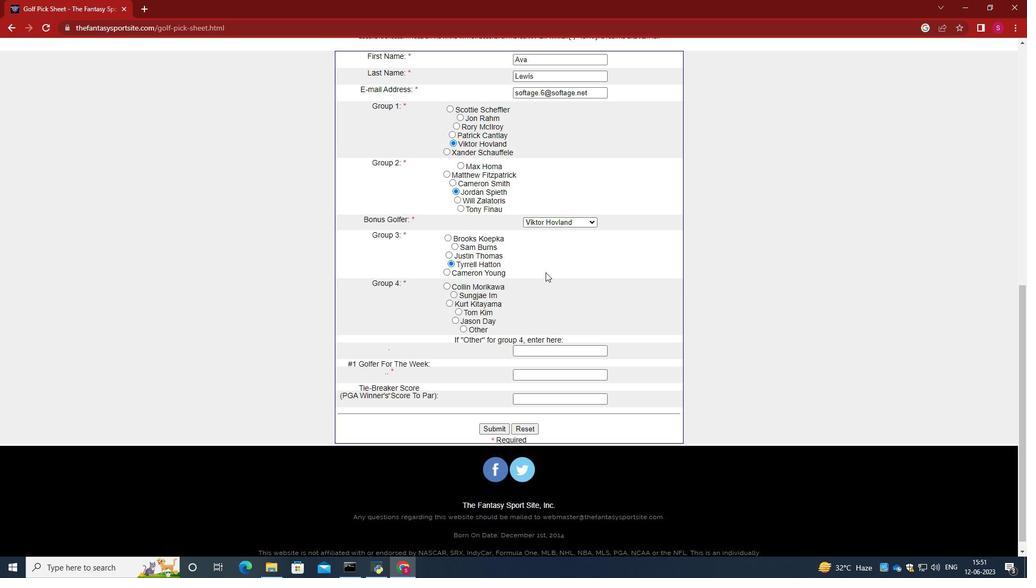 
Action: Mouse scrolled (545, 271) with delta (0, 0)
Screenshot: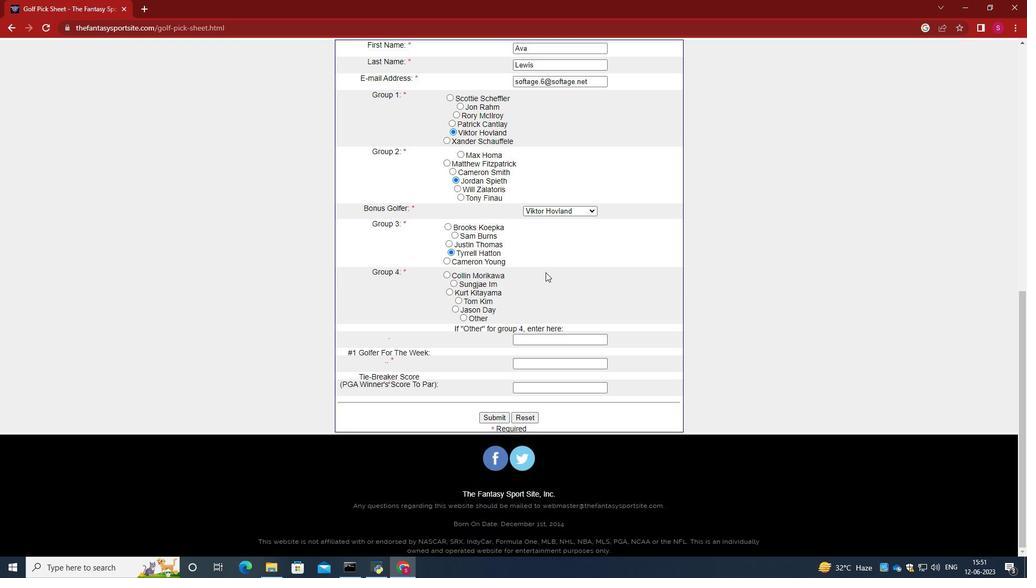 
Action: Mouse moved to (462, 314)
Screenshot: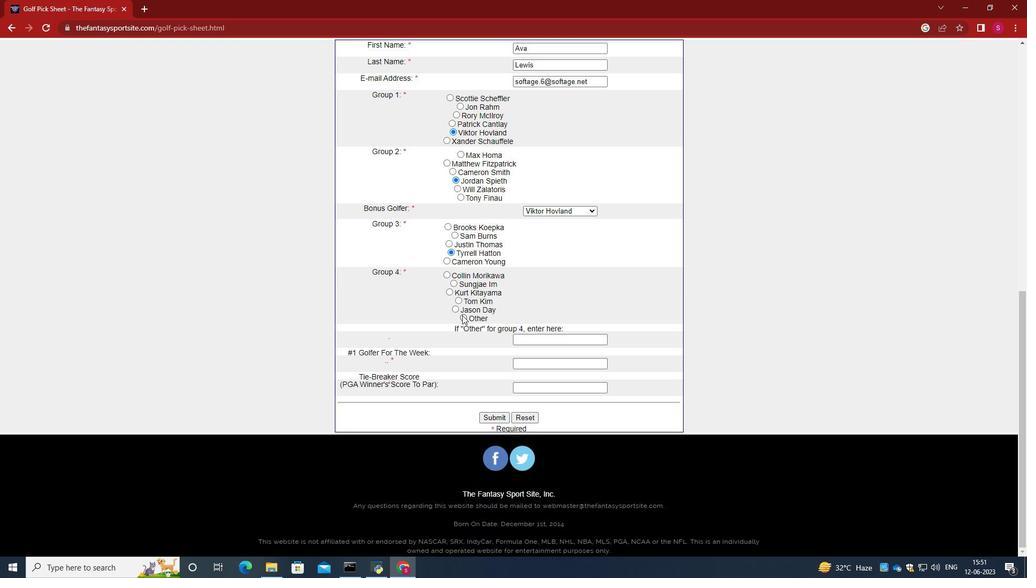 
Action: Mouse pressed left at (462, 314)
Screenshot: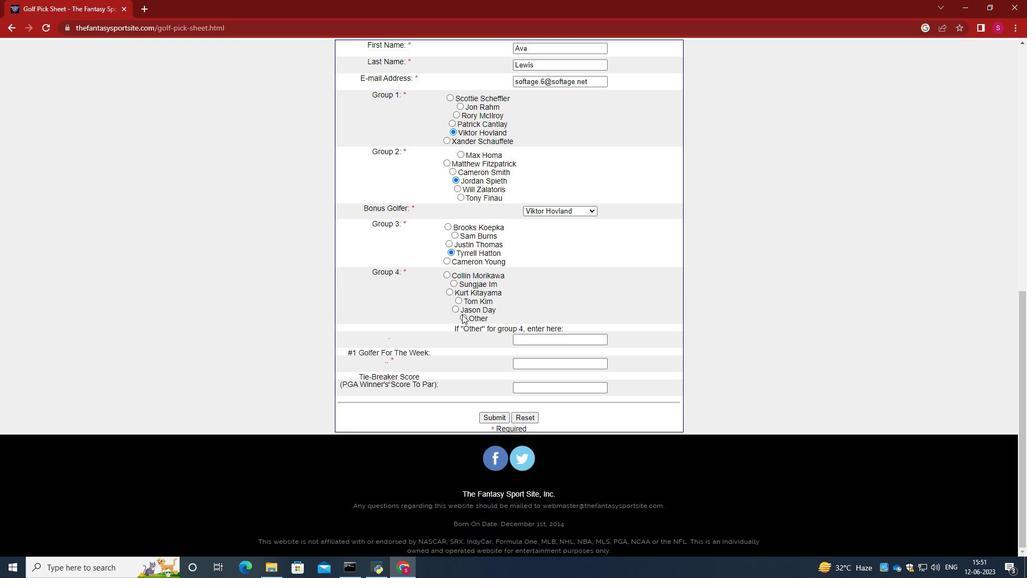
Action: Mouse moved to (529, 337)
Screenshot: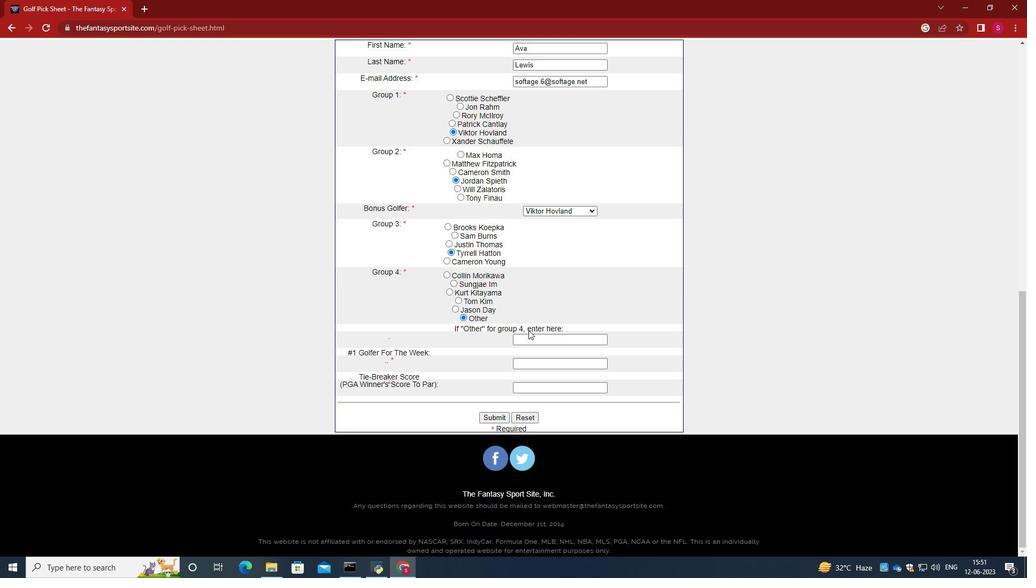 
Action: Mouse pressed left at (529, 337)
Screenshot: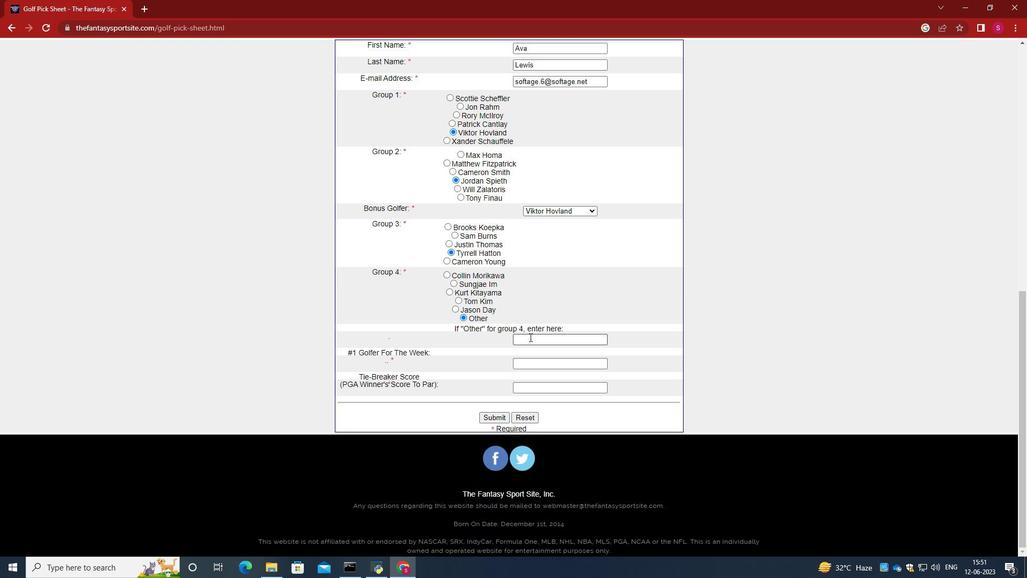 
Action: Key pressed <Key.caps_lock>K<Key.caps_lock>eegan<Key.space><Key.caps_lock>B<Key.caps_lock>radly<Key.tab><Key.caps_lock><Key.caps_lock>k<Key.caps_lock><Key.backspace>K<Key.caps_lock>eegan<Key.space><Key.caps_lock>B<Key.caps_lock>radly<Key.space><Key.tab>1
Screenshot: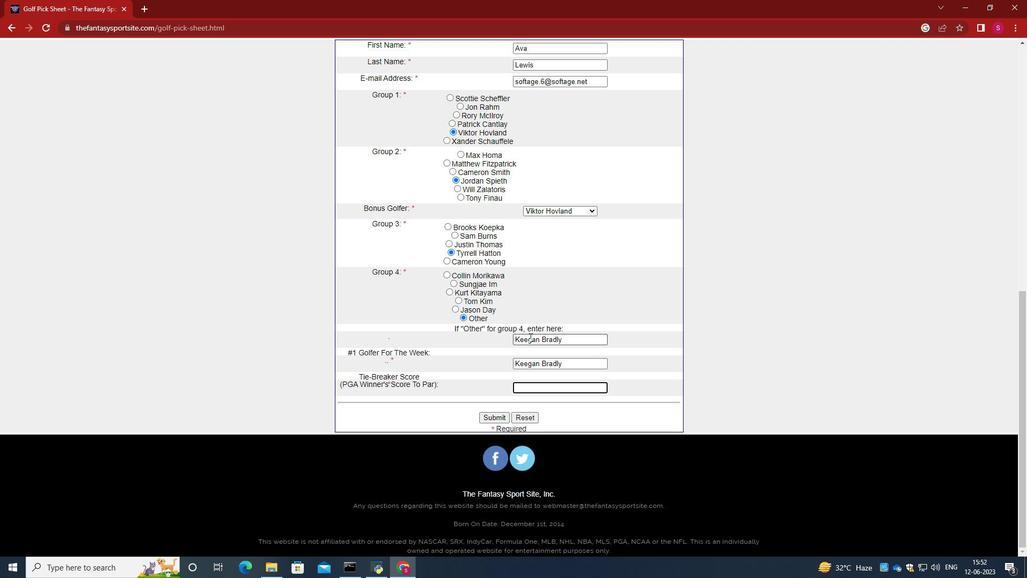 
Action: Mouse moved to (495, 414)
Screenshot: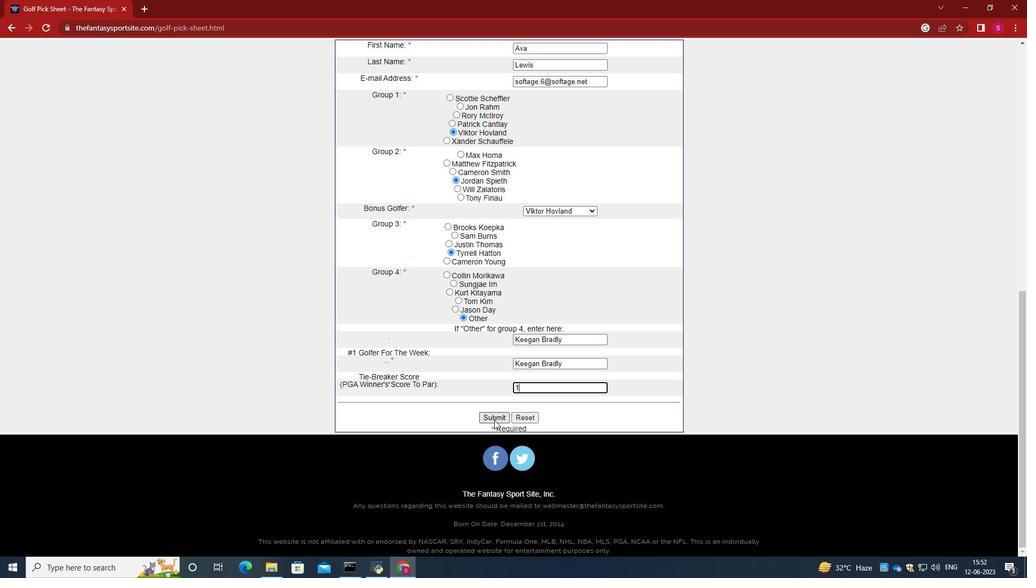 
Action: Mouse pressed left at (495, 414)
Screenshot: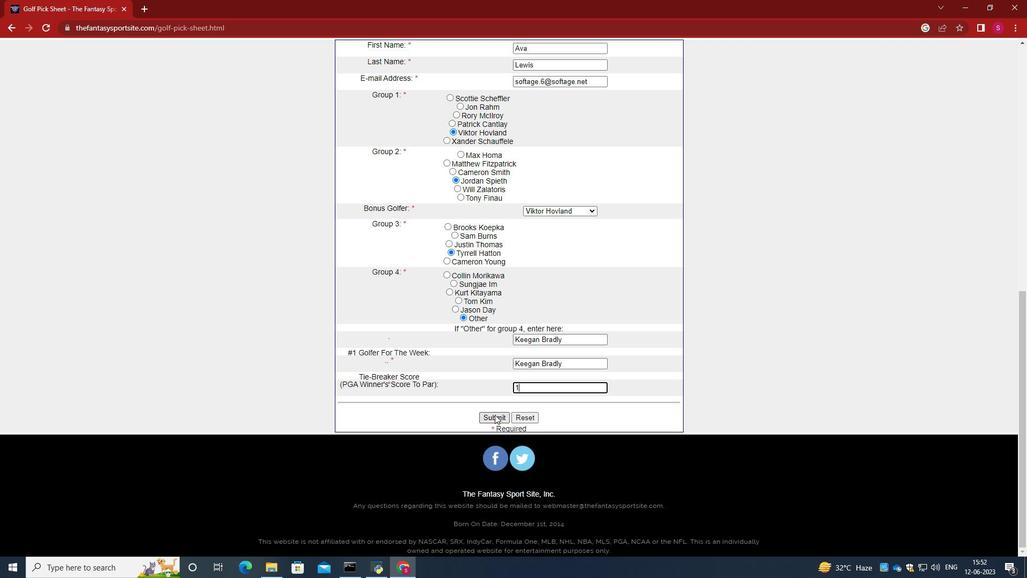 
